 Task: Open Card Due Diligence Investigation in Board Business Model Canvas Development and Analysis to Workspace Infrastructure Management and add a team member Softage.1@softage.net, a label Blue, a checklist Customer Retention, an attachment from Trello, a color Blue and finally, add a card description 'Plan and execute company team-building activity at an escape room' and a comment 'We should approach this task with a sense of flexibility and adaptability, being open to feedback and willing to make adjustments as needed.'. Add a start date 'Jan 09, 1900' with a due date 'Jan 16, 1900'
Action: Mouse moved to (27, 274)
Screenshot: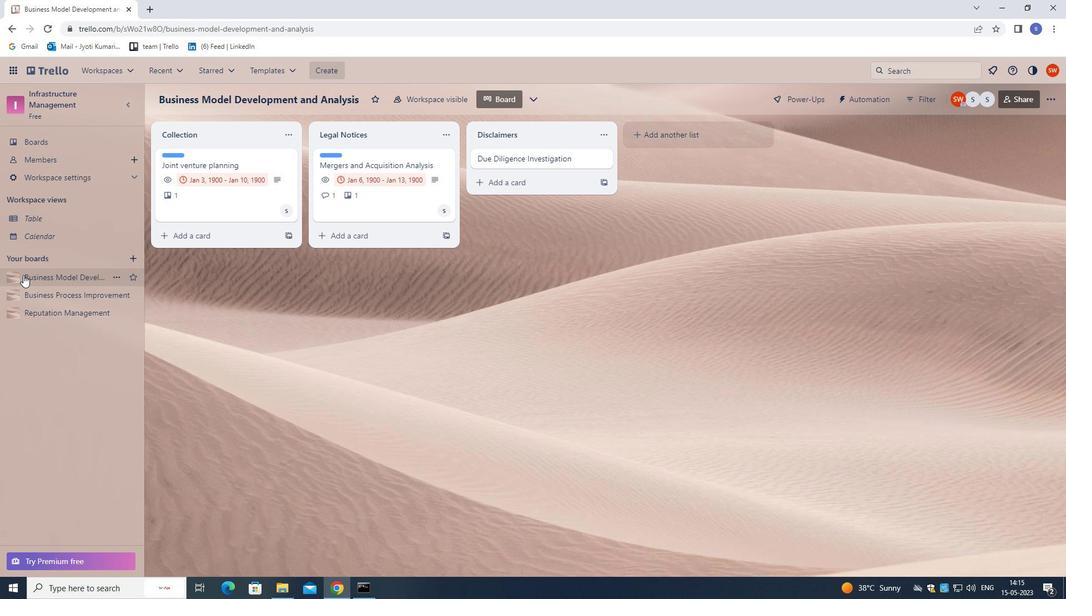 
Action: Mouse pressed left at (27, 274)
Screenshot: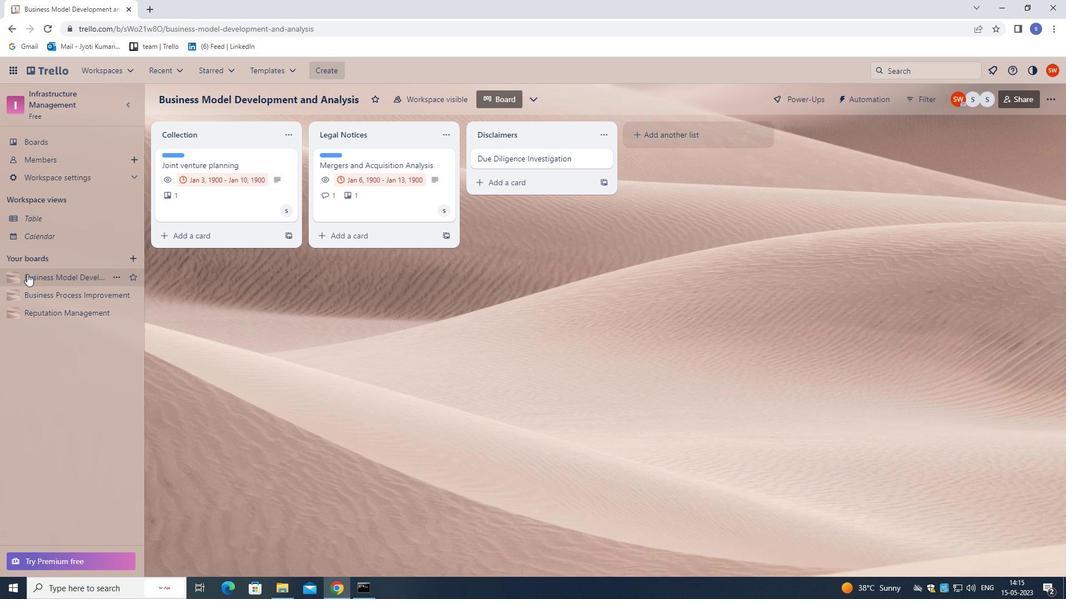 
Action: Mouse moved to (502, 159)
Screenshot: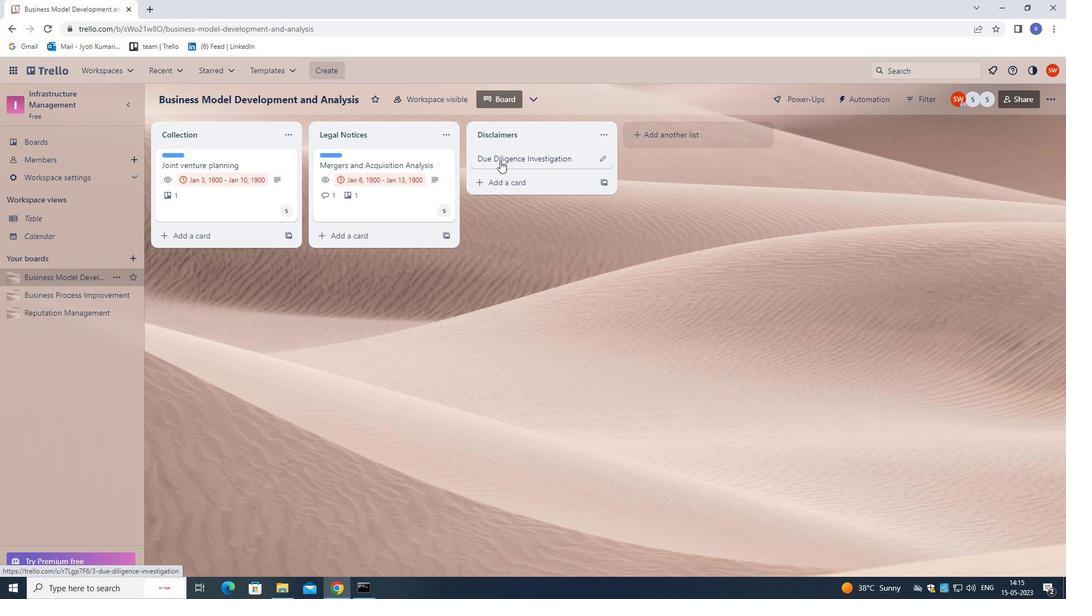 
Action: Mouse pressed left at (502, 159)
Screenshot: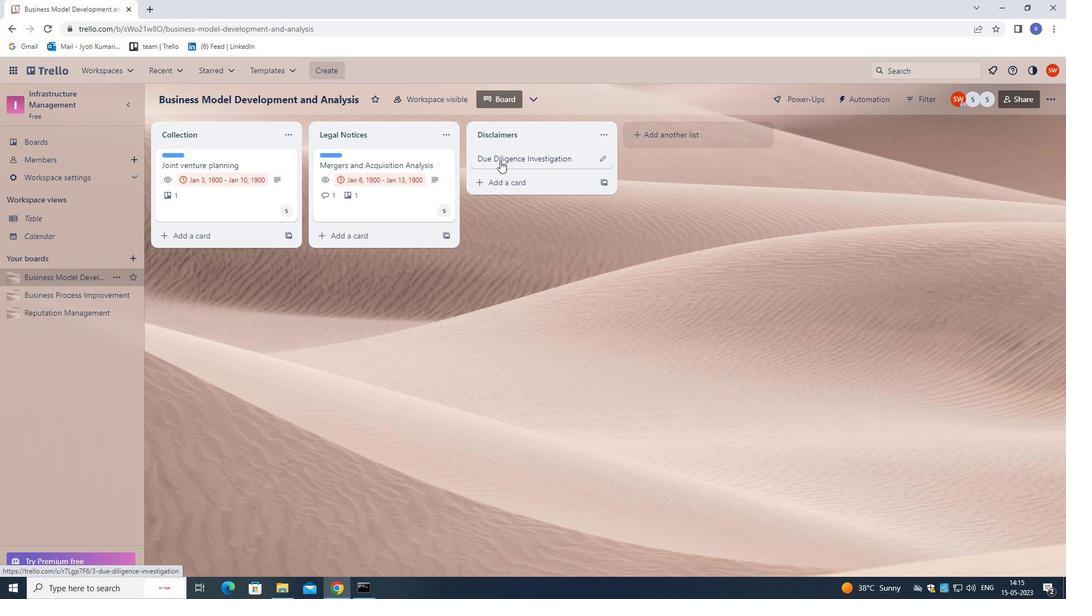 
Action: Mouse moved to (667, 193)
Screenshot: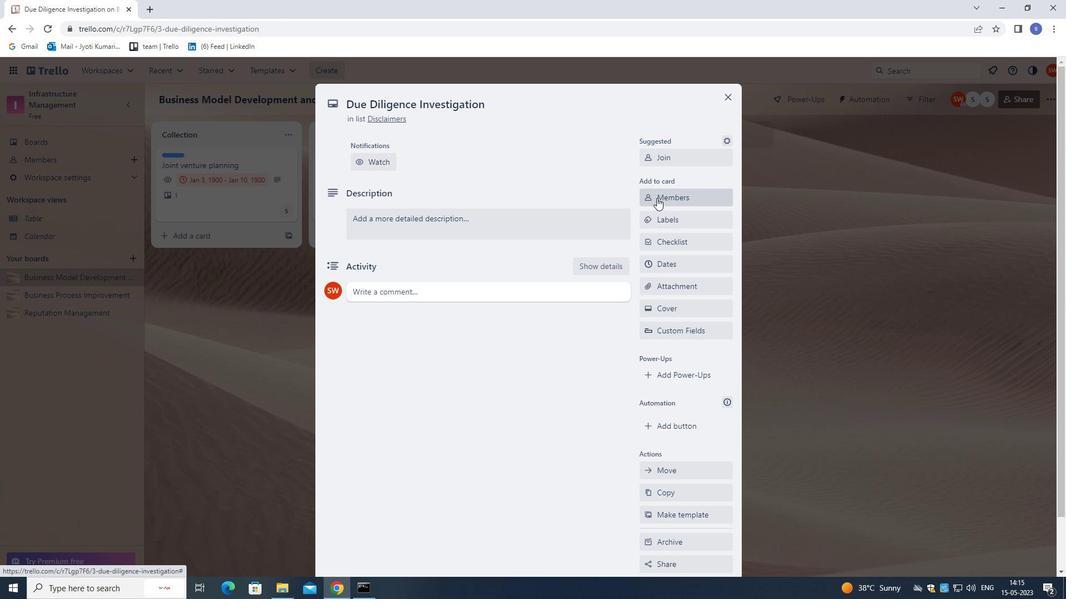 
Action: Mouse pressed left at (667, 193)
Screenshot: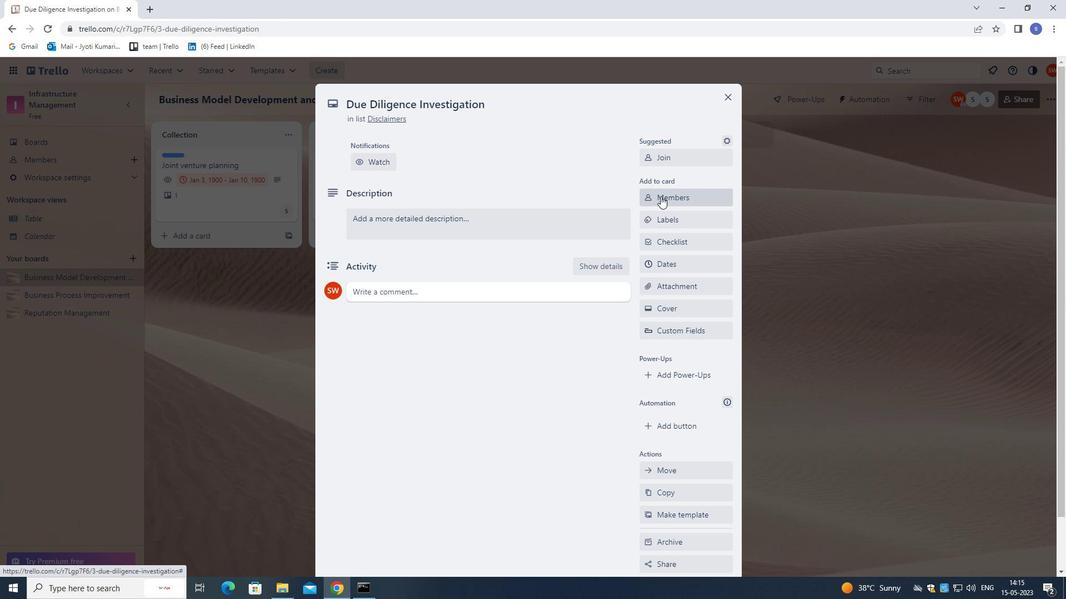 
Action: Mouse moved to (538, 92)
Screenshot: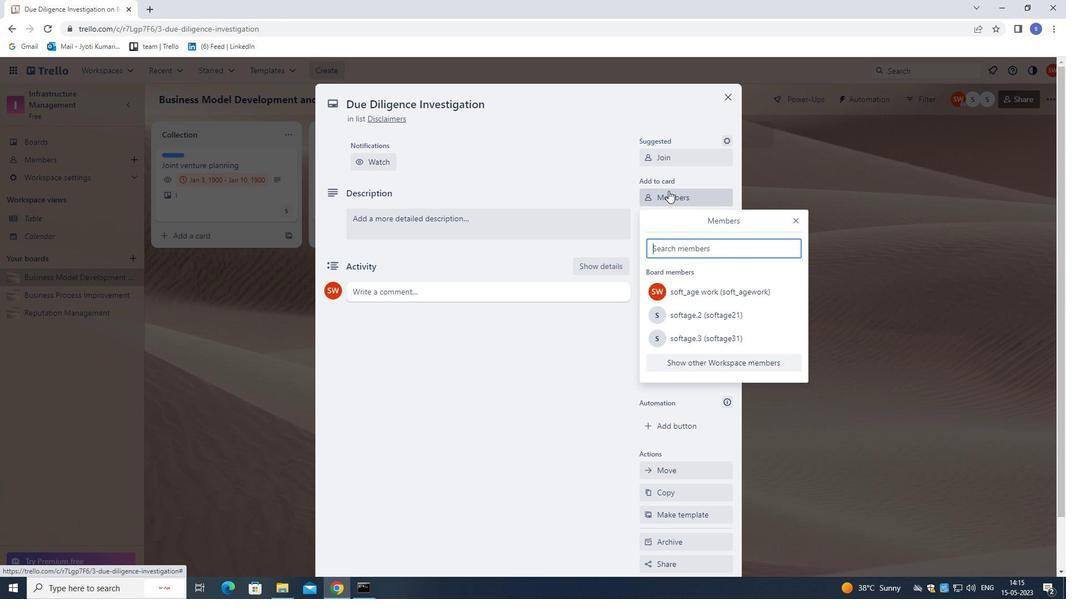 
Action: Key pressed softage.1<Key.shift>@SOFTAGE.NET
Screenshot: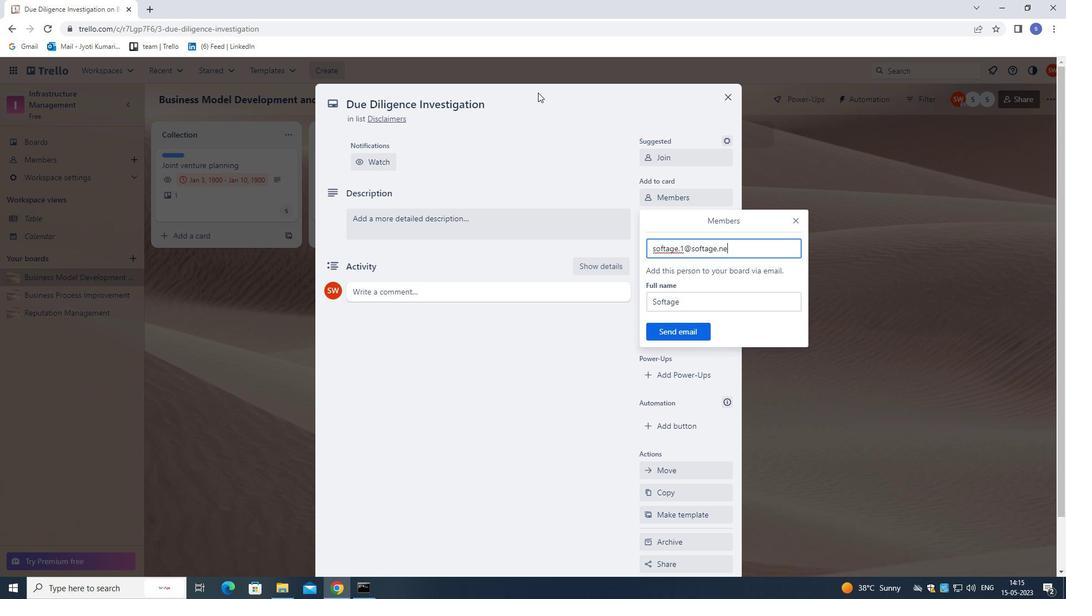 
Action: Mouse moved to (667, 334)
Screenshot: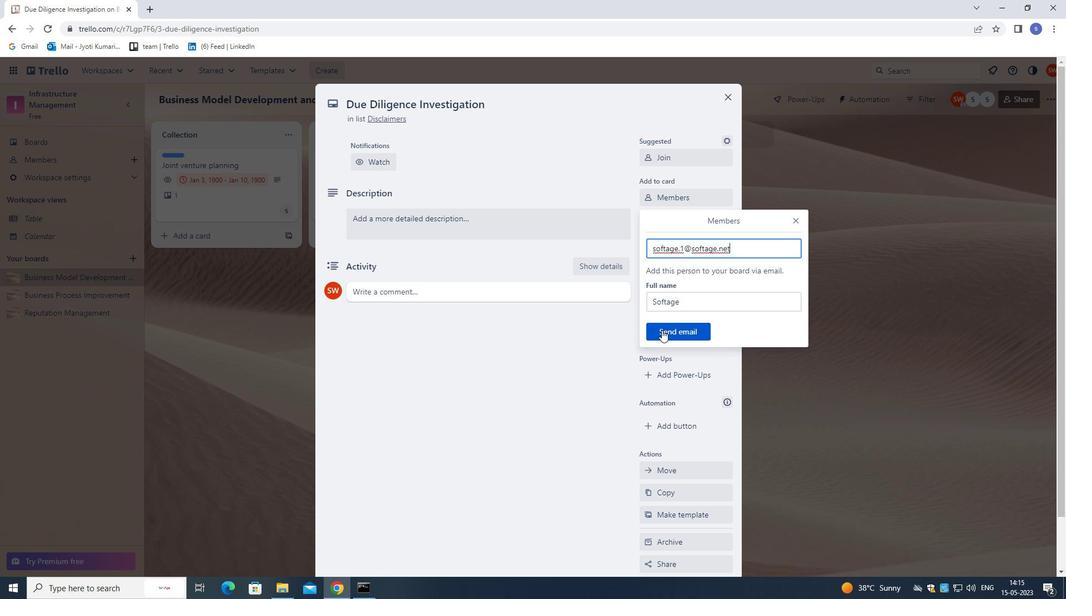 
Action: Mouse pressed left at (667, 334)
Screenshot: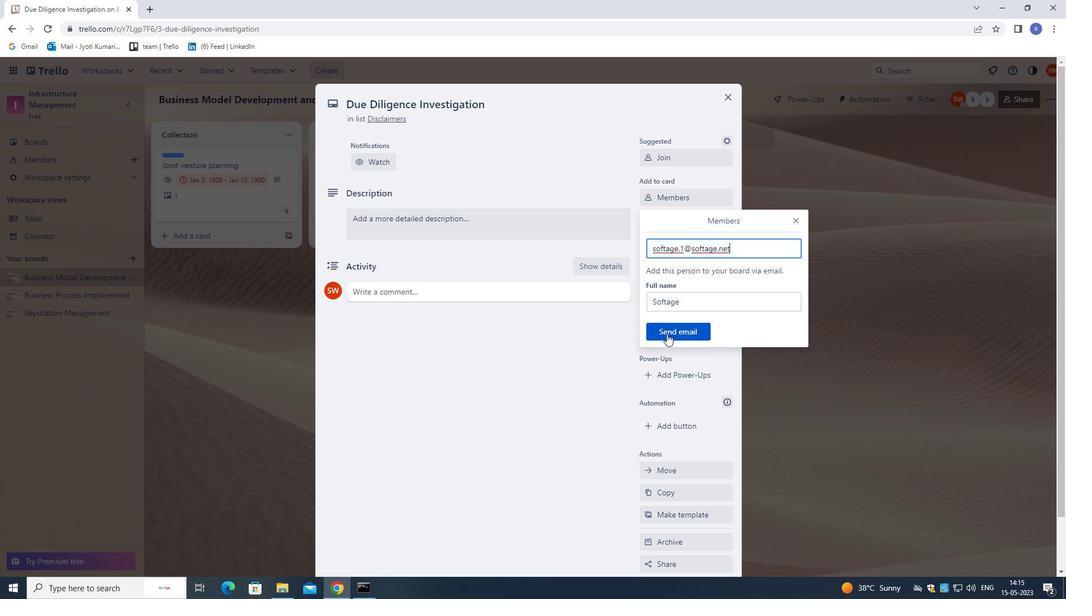 
Action: Mouse moved to (680, 221)
Screenshot: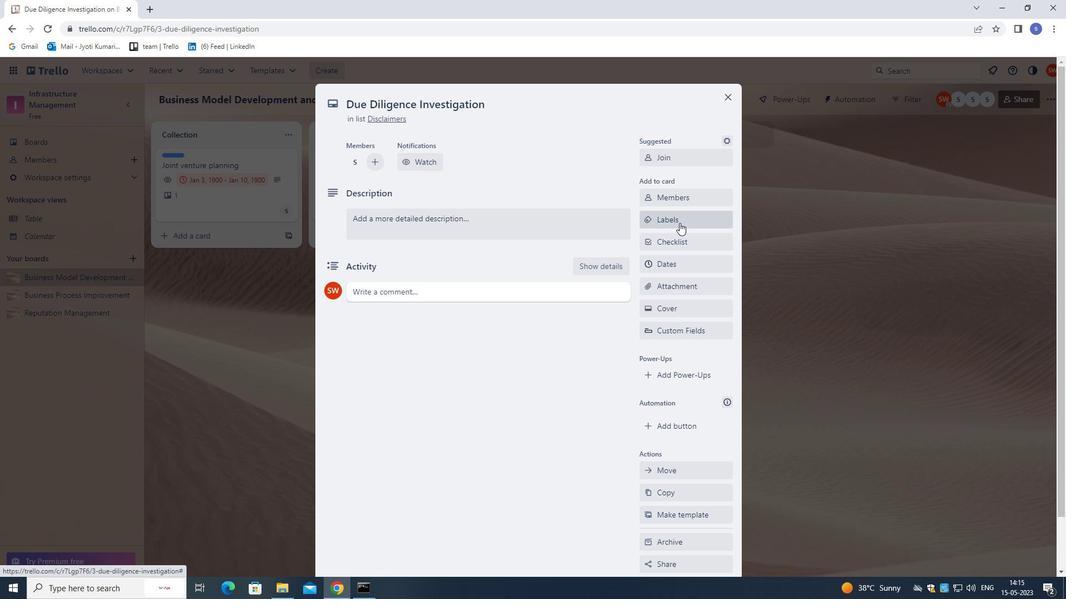 
Action: Mouse pressed left at (680, 221)
Screenshot: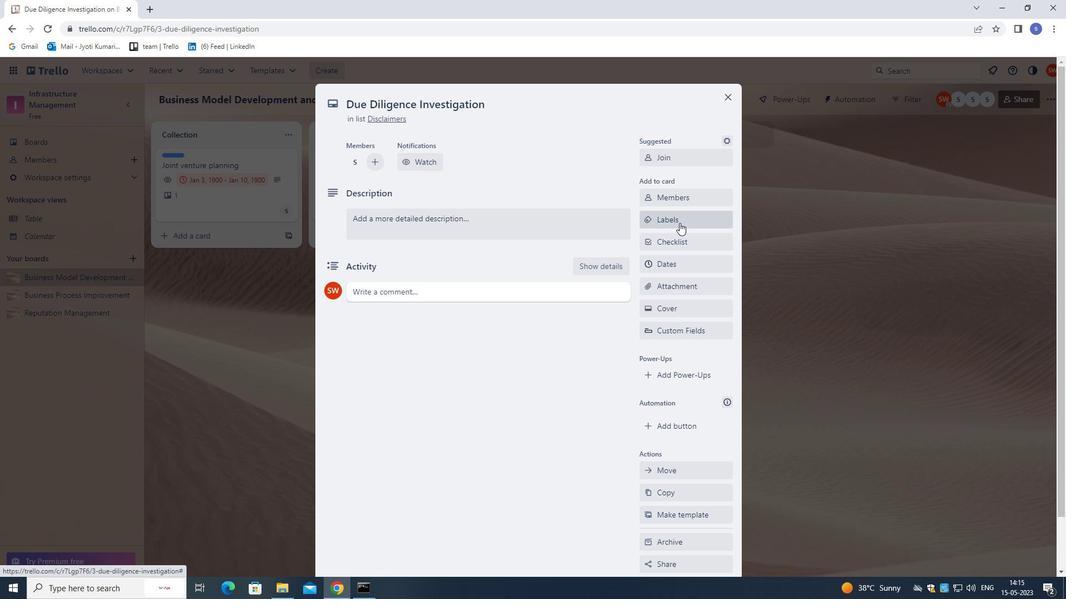 
Action: Mouse moved to (680, 219)
Screenshot: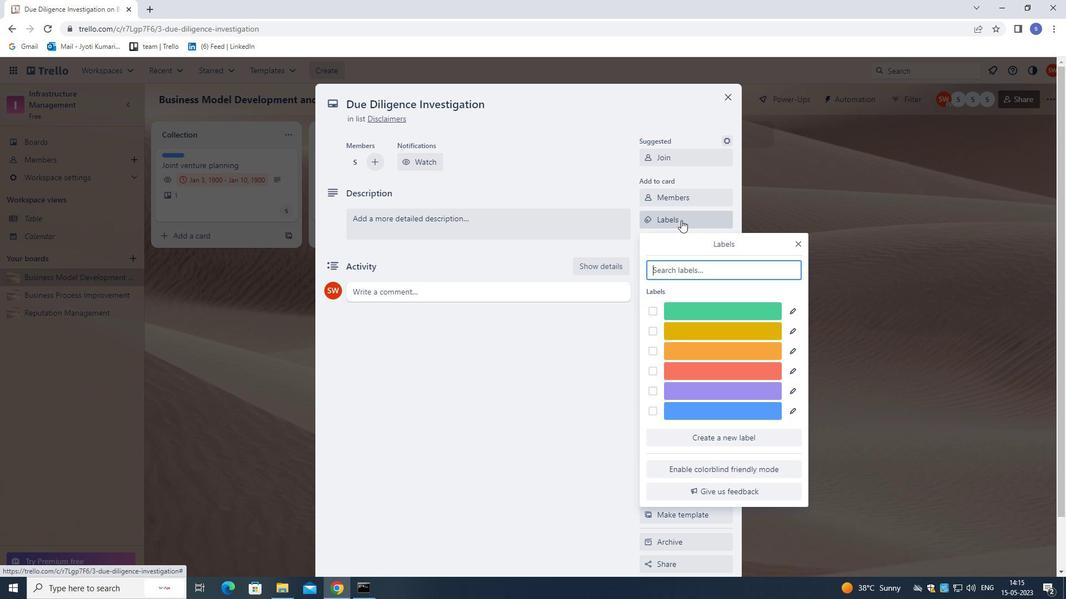 
Action: Key pressed B
Screenshot: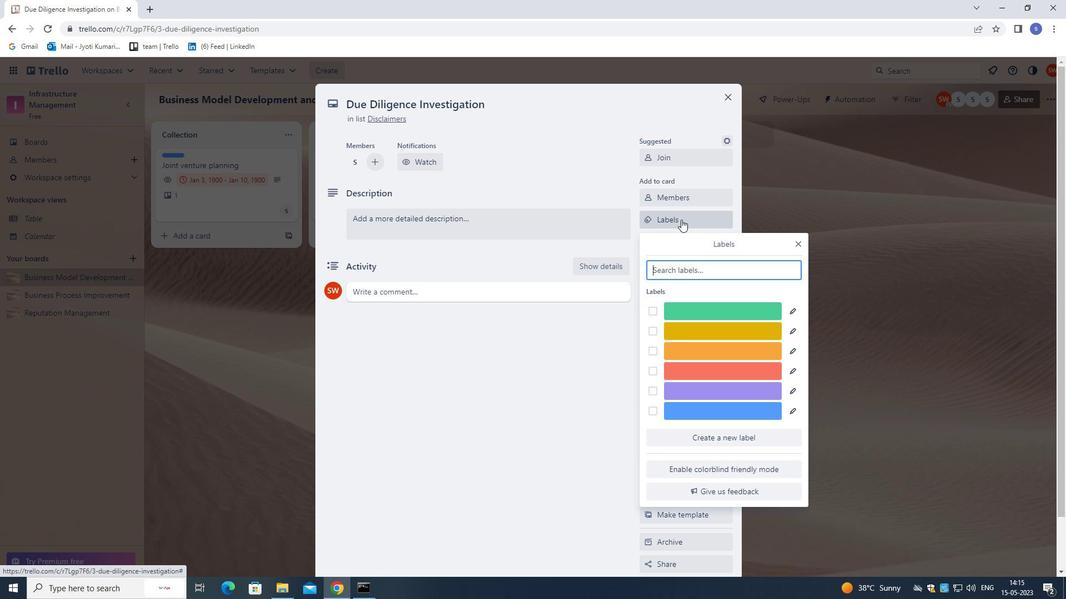 
Action: Mouse moved to (699, 311)
Screenshot: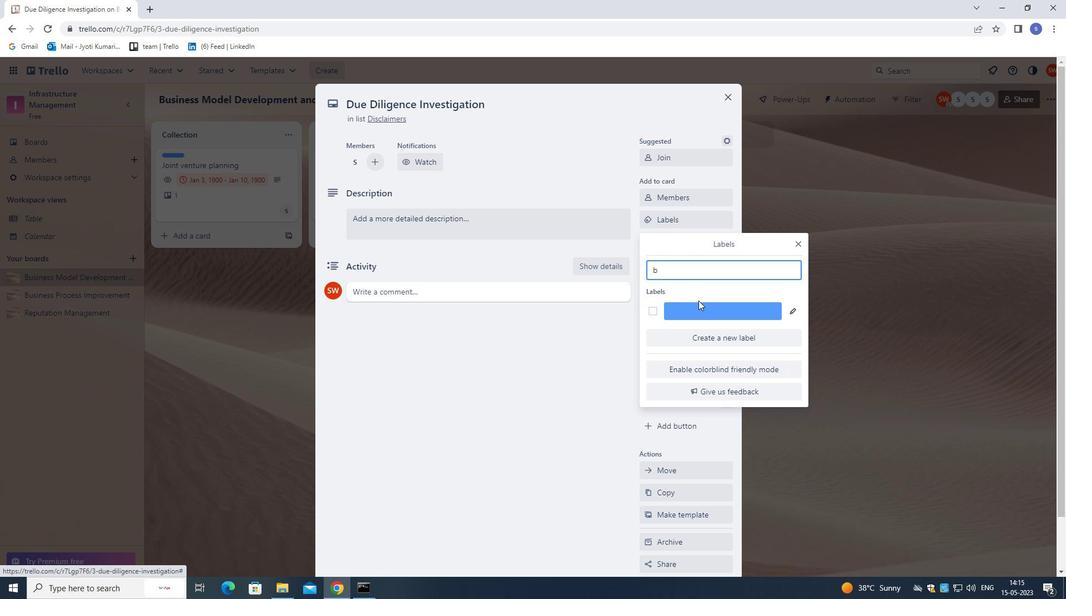 
Action: Mouse pressed left at (699, 311)
Screenshot: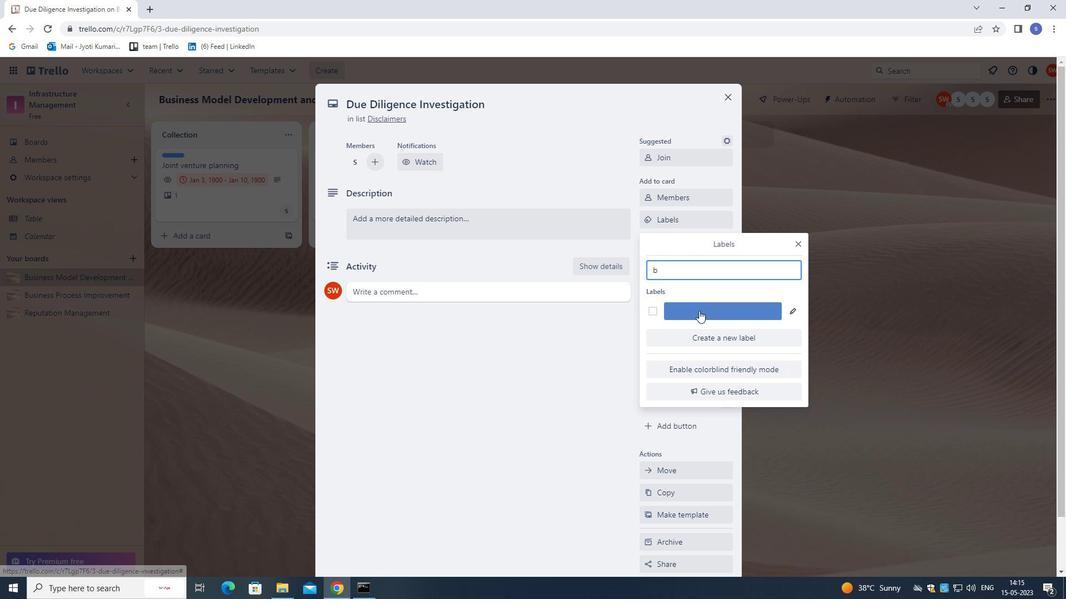 
Action: Mouse moved to (797, 244)
Screenshot: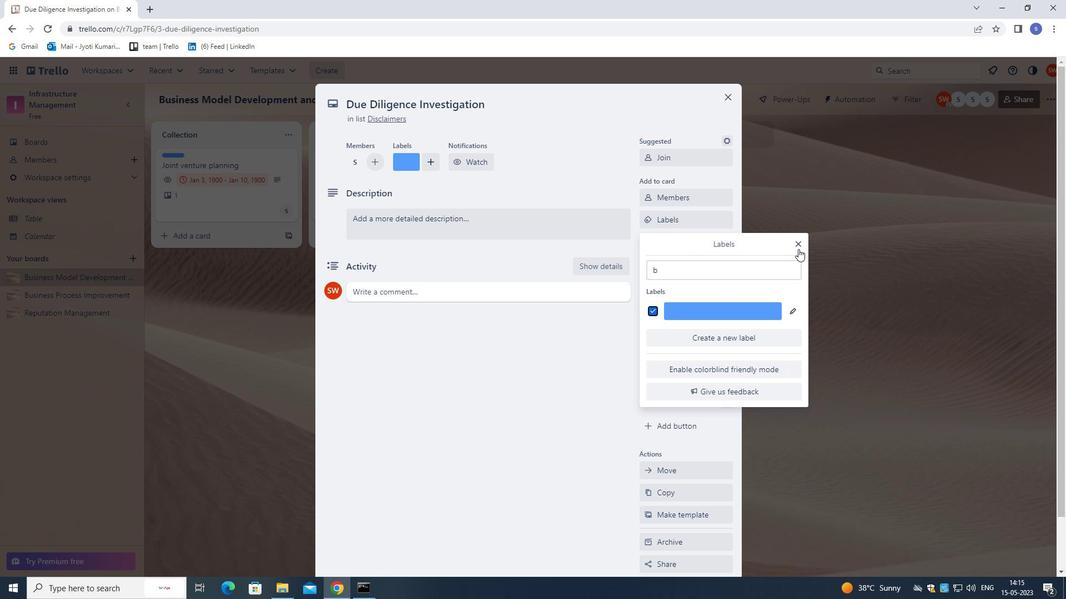 
Action: Mouse pressed left at (797, 244)
Screenshot: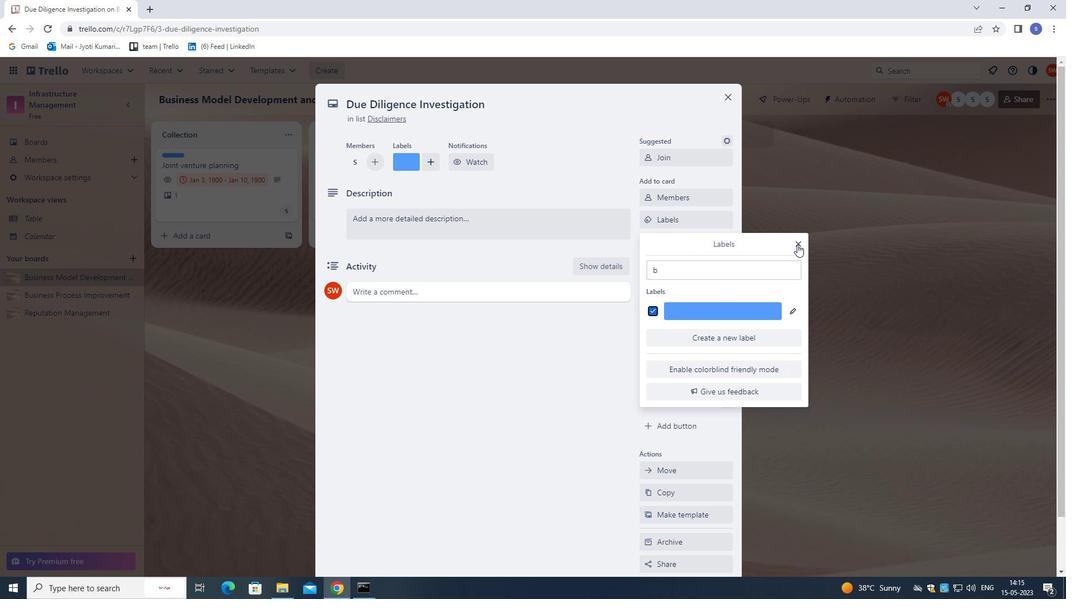 
Action: Mouse moved to (712, 240)
Screenshot: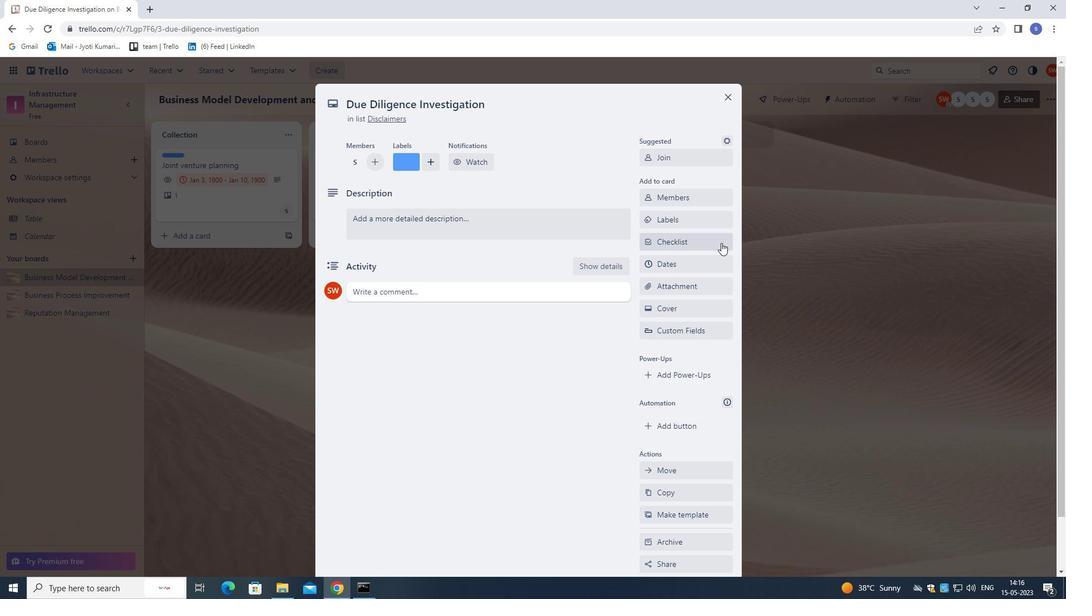 
Action: Mouse pressed left at (712, 240)
Screenshot: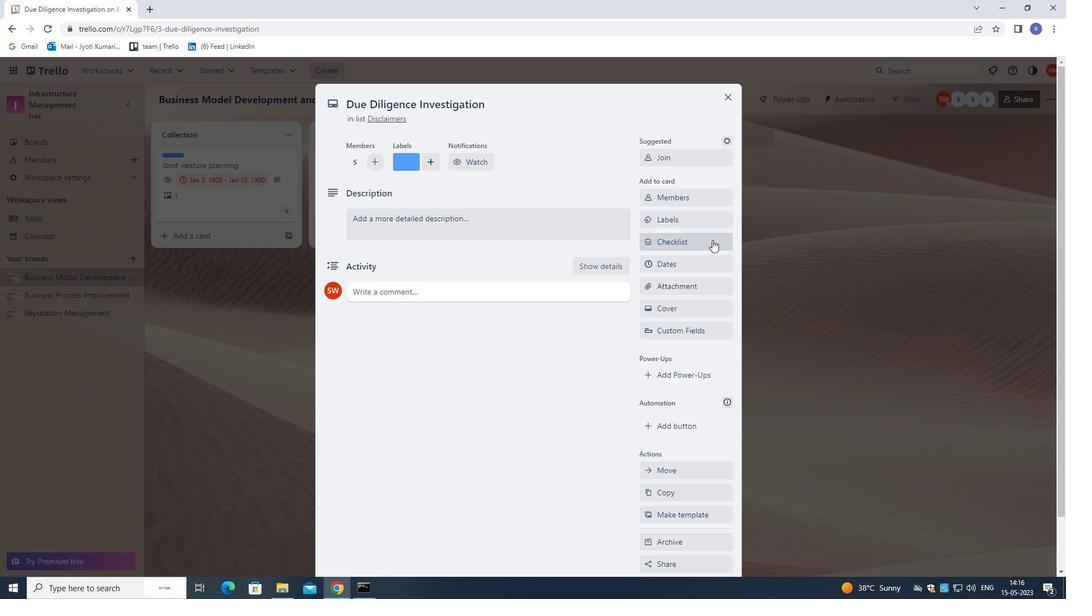 
Action: Mouse moved to (605, 232)
Screenshot: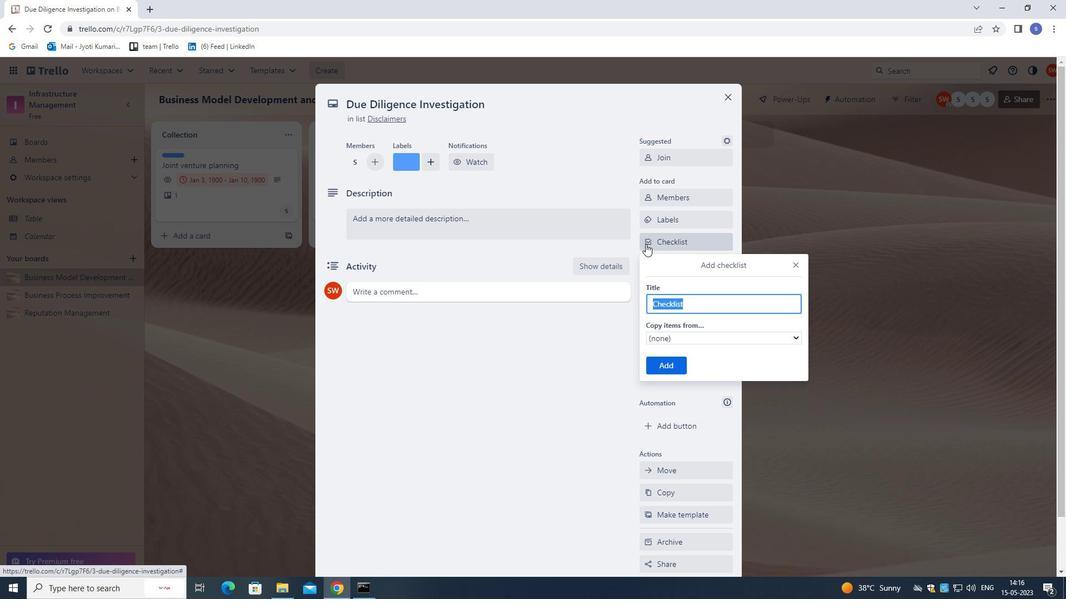 
Action: Key pressed <Key.shift>CUSTOMER<Key.space><Key.shift>RETENTION<Key.space><Key.enter>
Screenshot: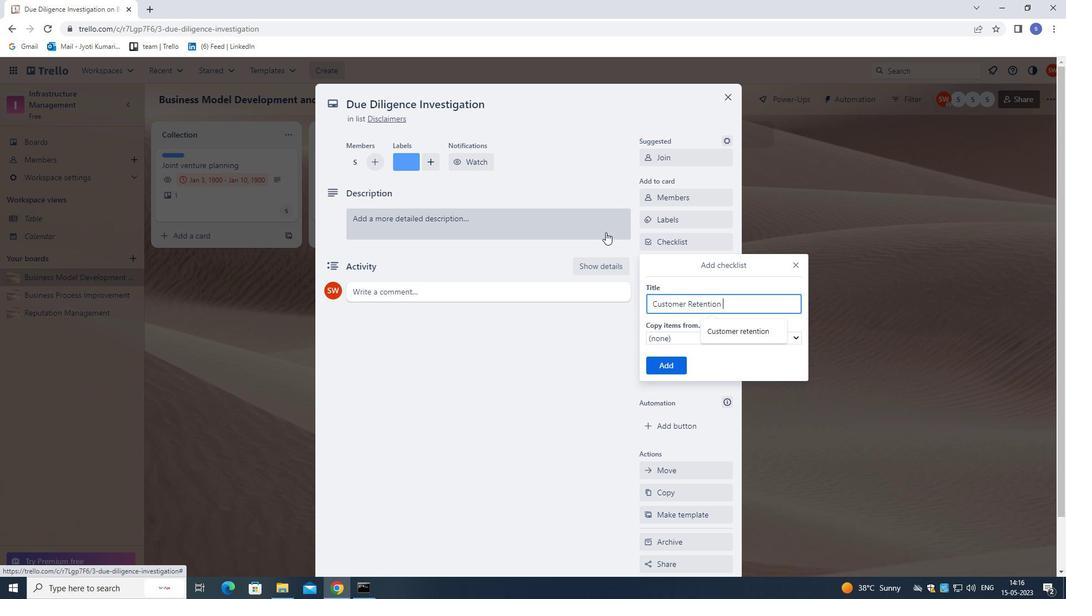 
Action: Mouse moved to (682, 259)
Screenshot: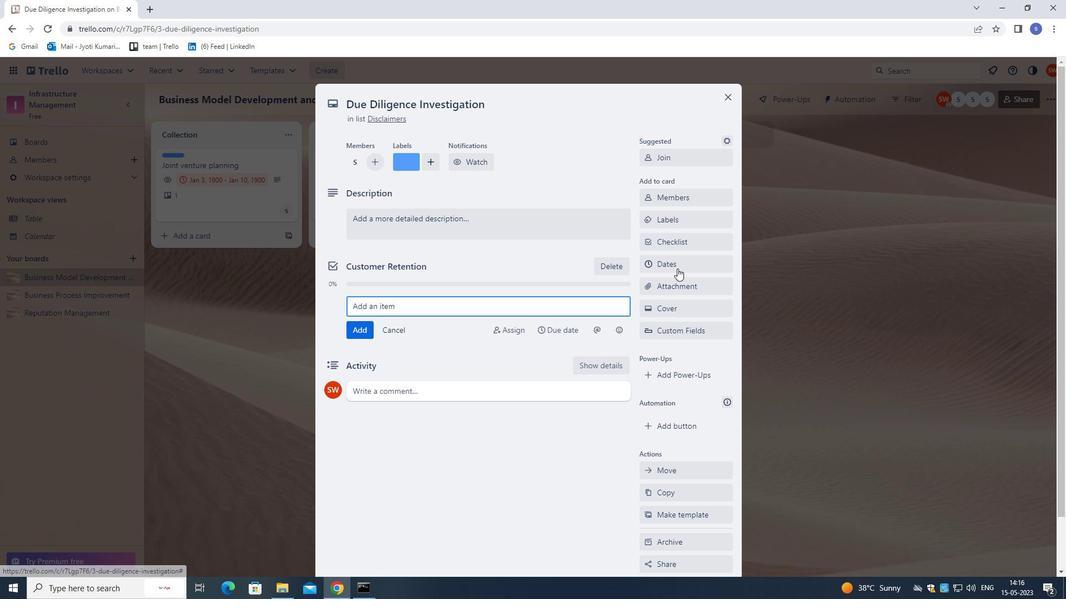 
Action: Mouse pressed left at (682, 259)
Screenshot: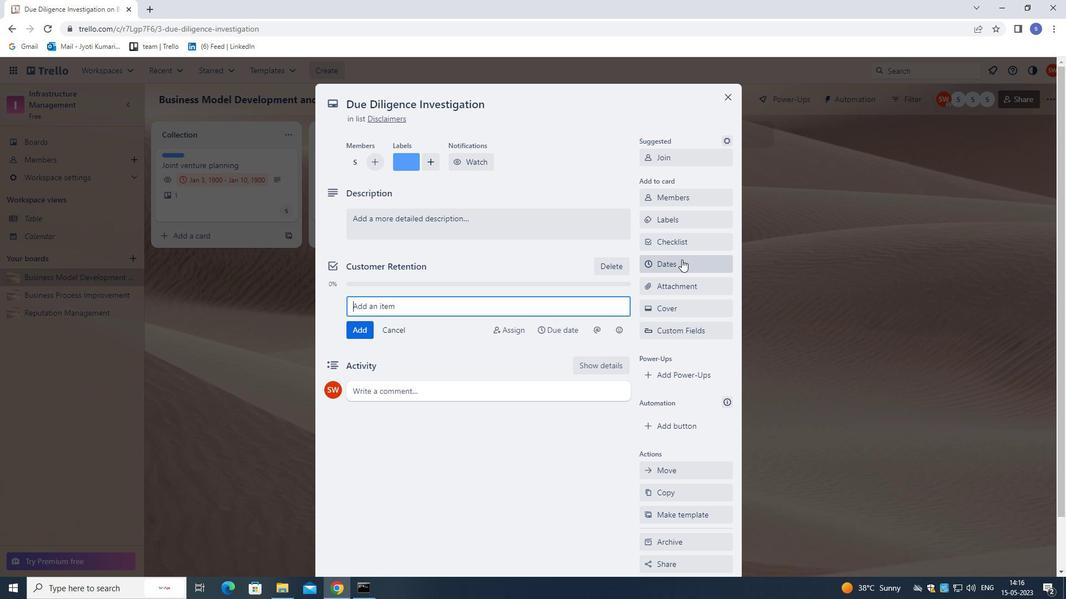 
Action: Mouse moved to (649, 301)
Screenshot: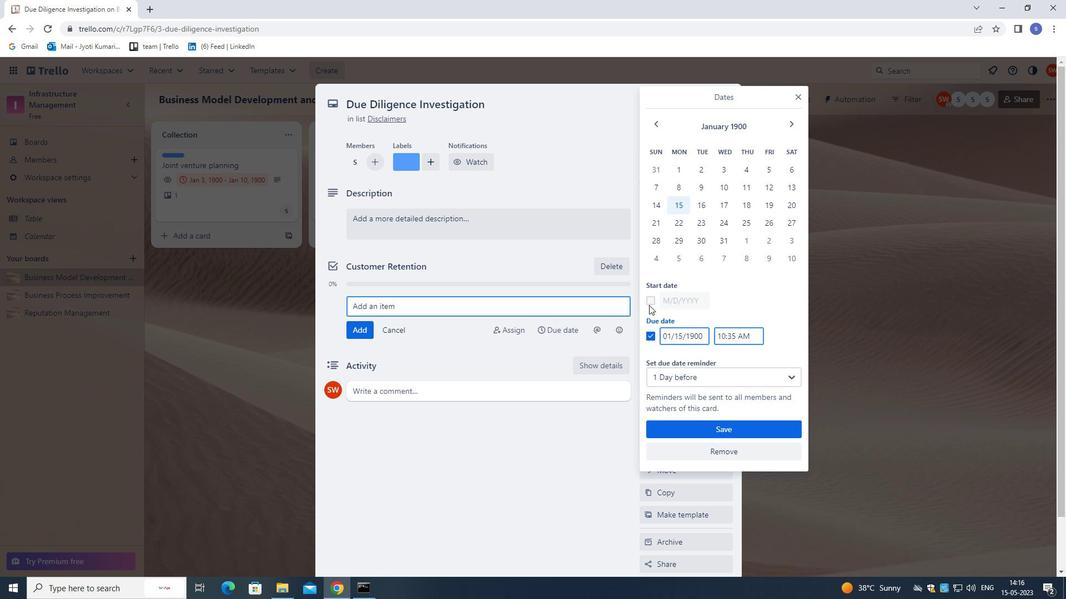 
Action: Mouse pressed left at (649, 301)
Screenshot: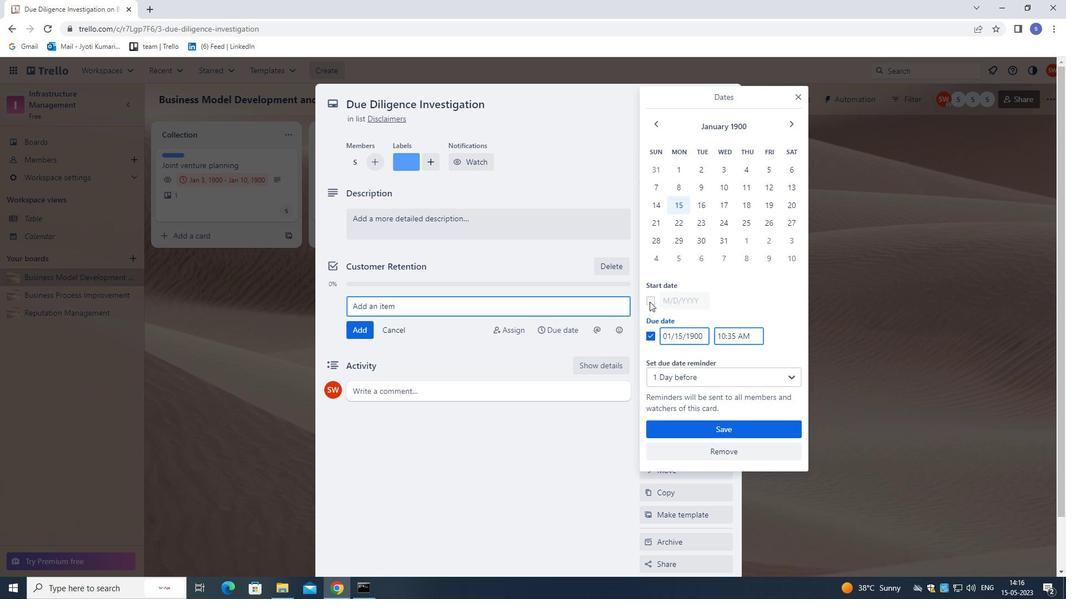 
Action: Mouse moved to (702, 189)
Screenshot: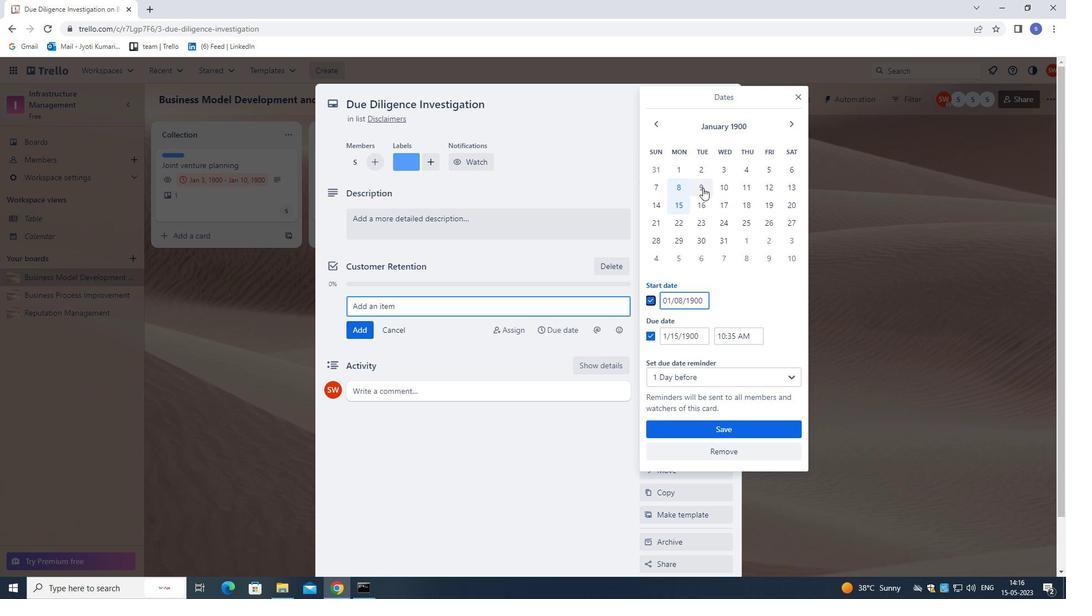 
Action: Mouse pressed left at (702, 189)
Screenshot: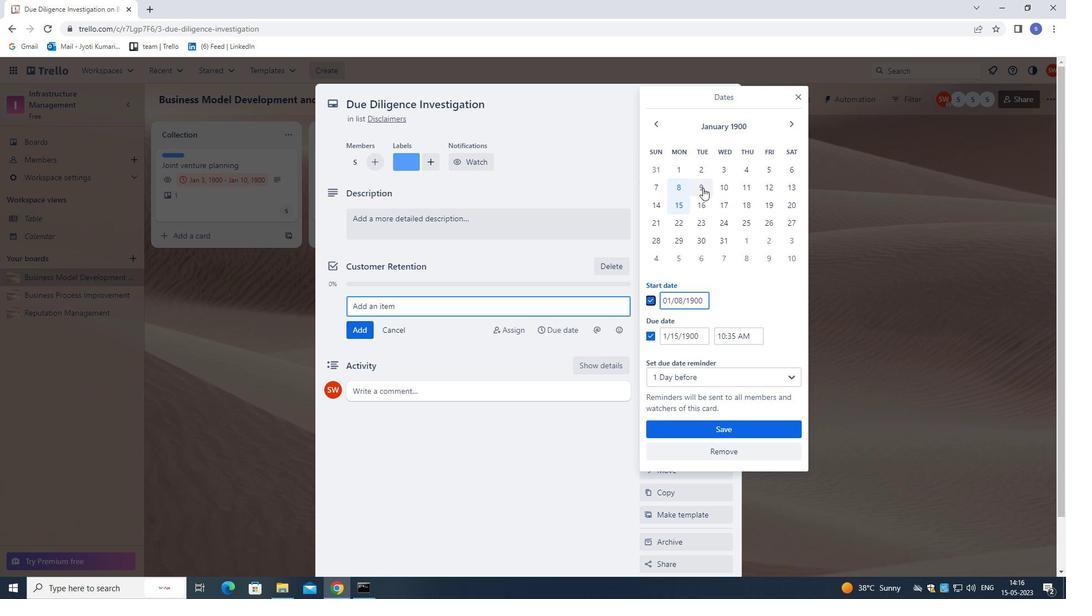 
Action: Mouse moved to (703, 203)
Screenshot: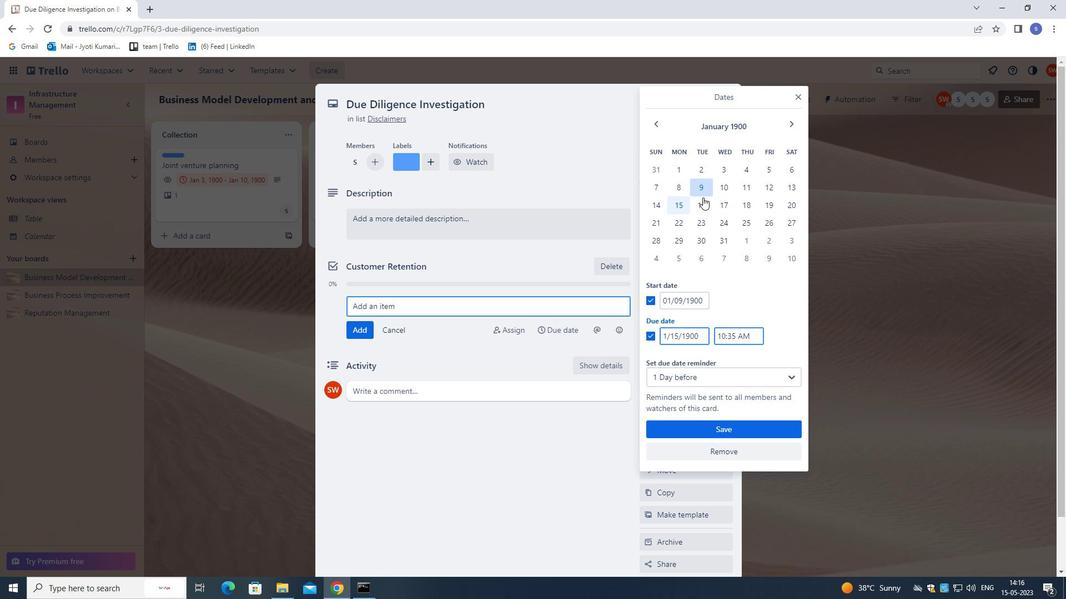 
Action: Mouse pressed left at (703, 203)
Screenshot: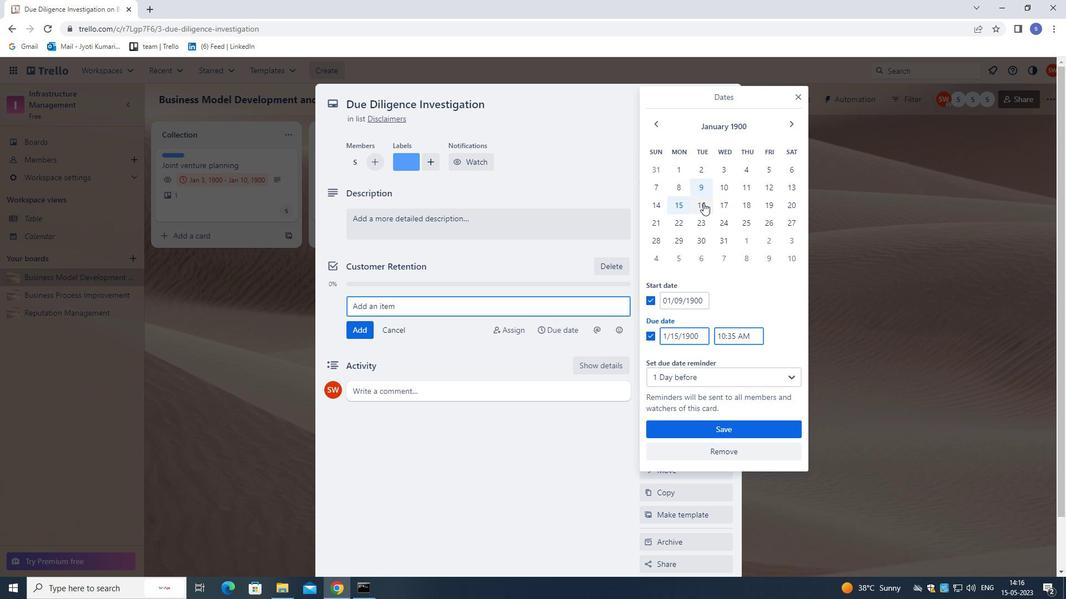
Action: Mouse moved to (695, 431)
Screenshot: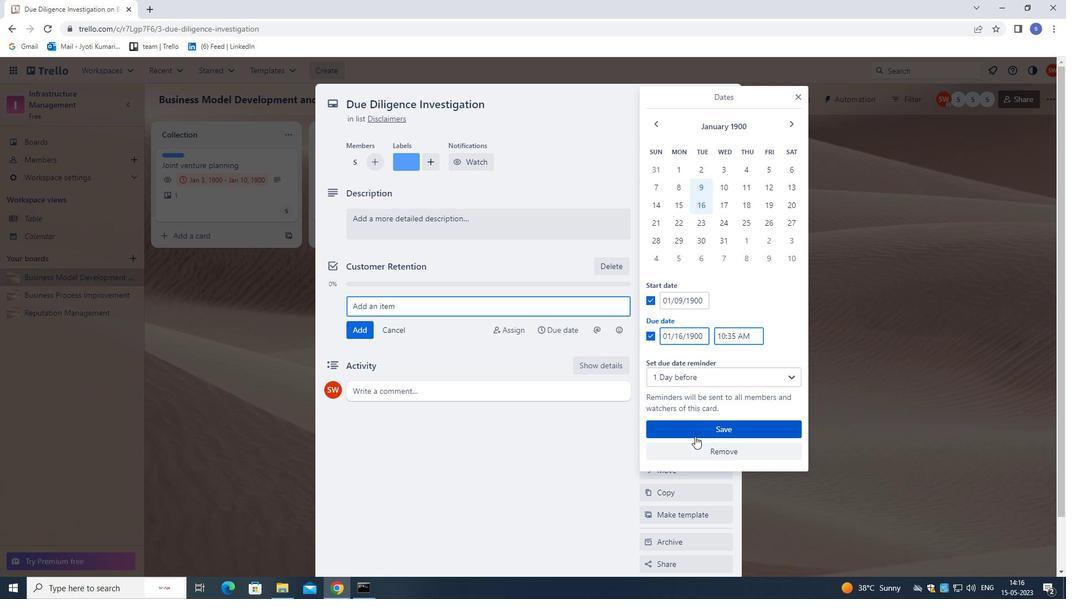 
Action: Mouse pressed left at (695, 431)
Screenshot: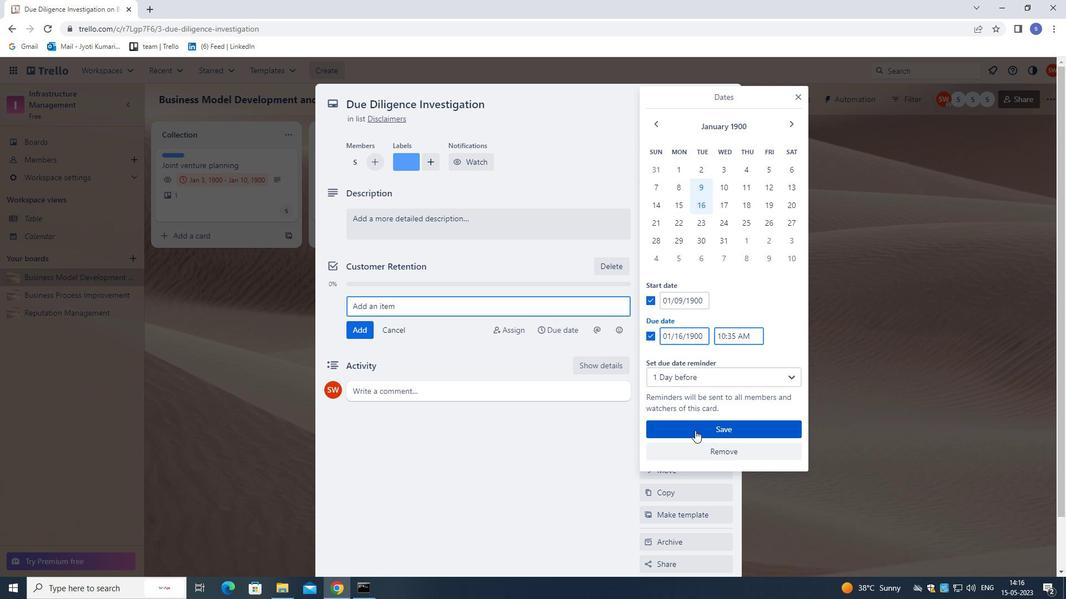 
Action: Mouse moved to (679, 287)
Screenshot: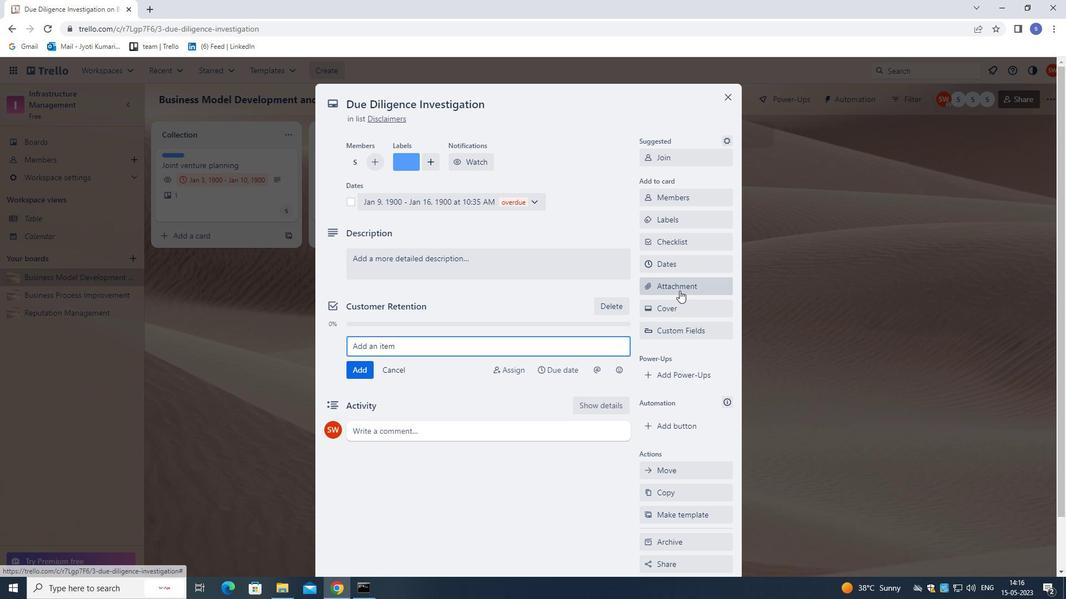 
Action: Mouse pressed left at (679, 287)
Screenshot: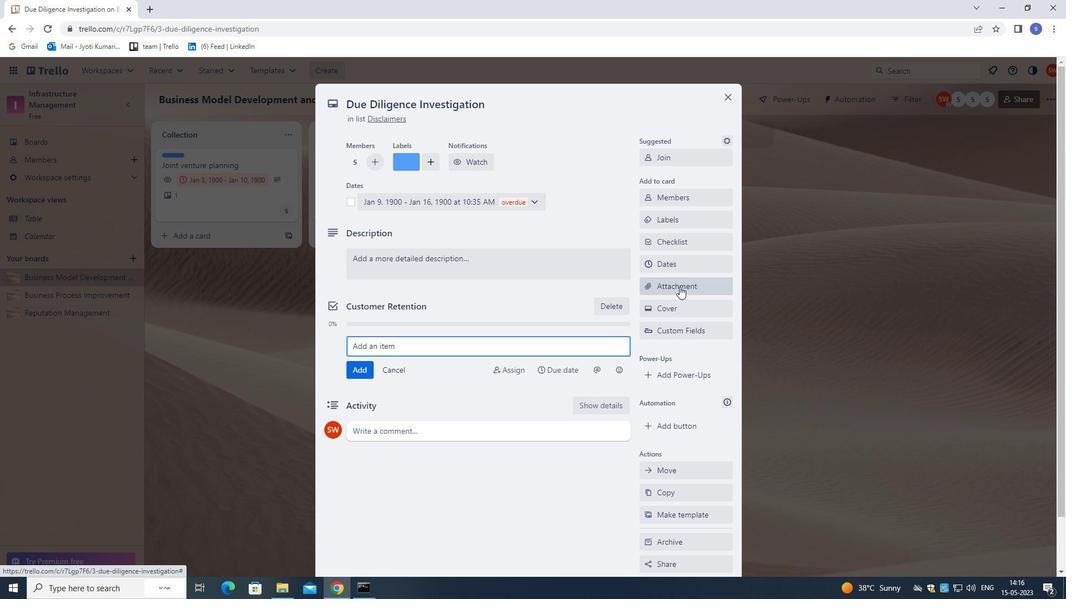 
Action: Mouse moved to (674, 358)
Screenshot: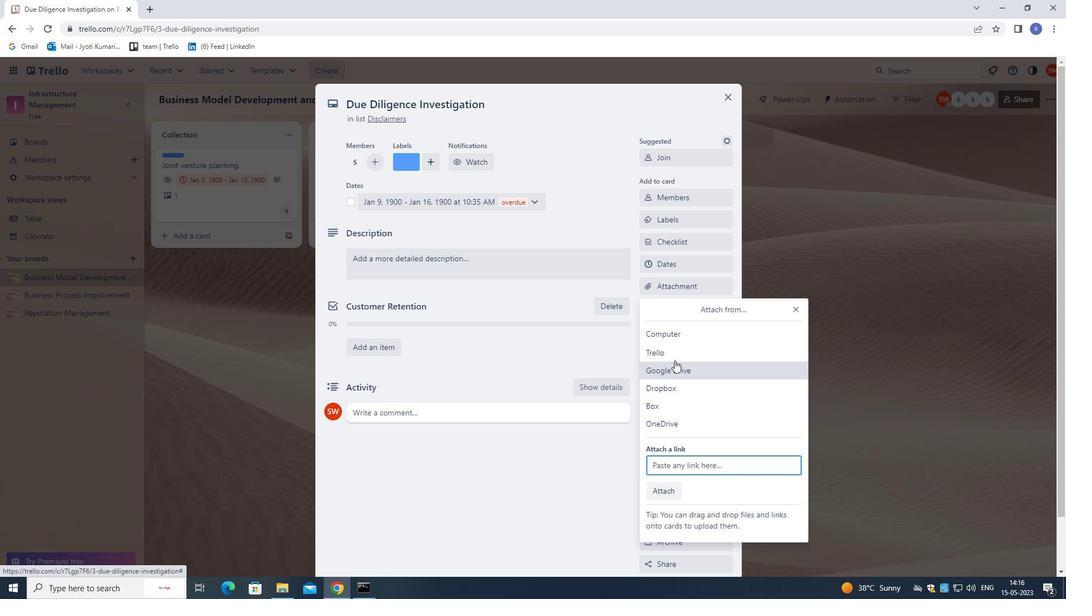 
Action: Mouse pressed left at (674, 358)
Screenshot: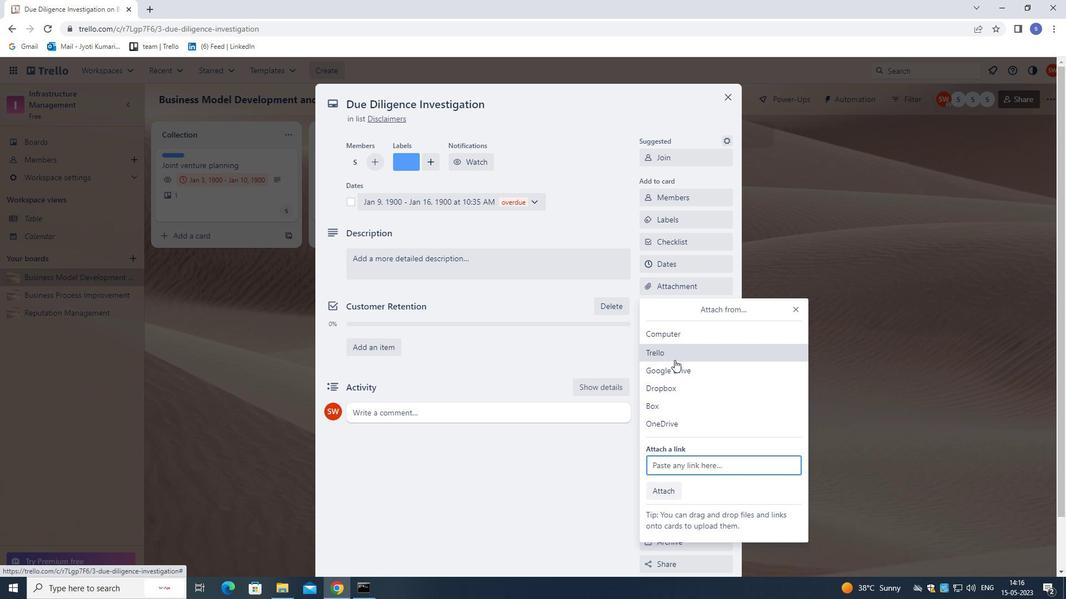 
Action: Mouse moved to (677, 357)
Screenshot: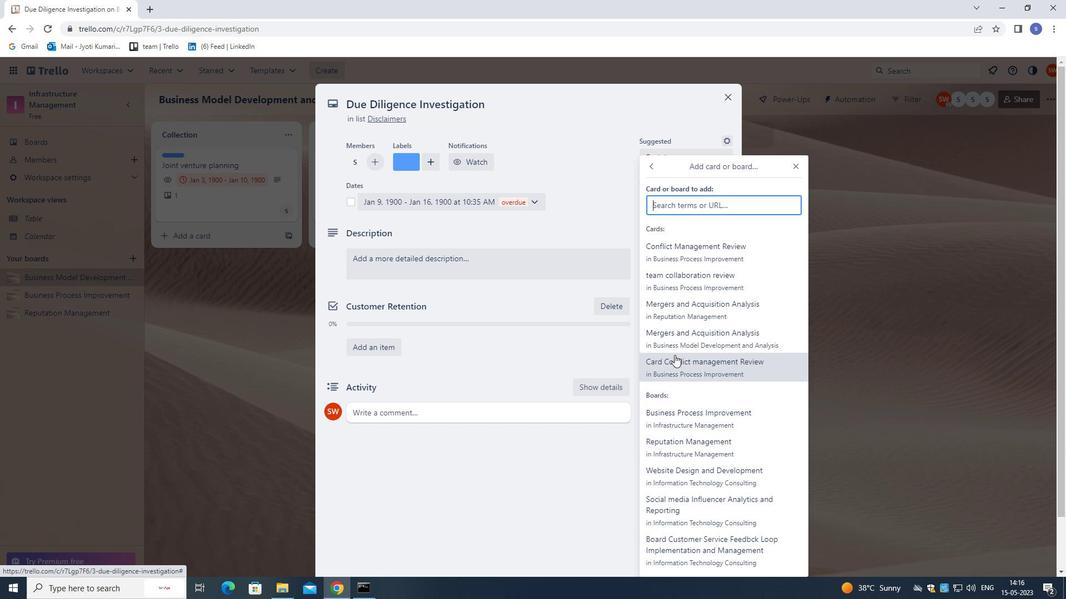 
Action: Mouse pressed left at (677, 357)
Screenshot: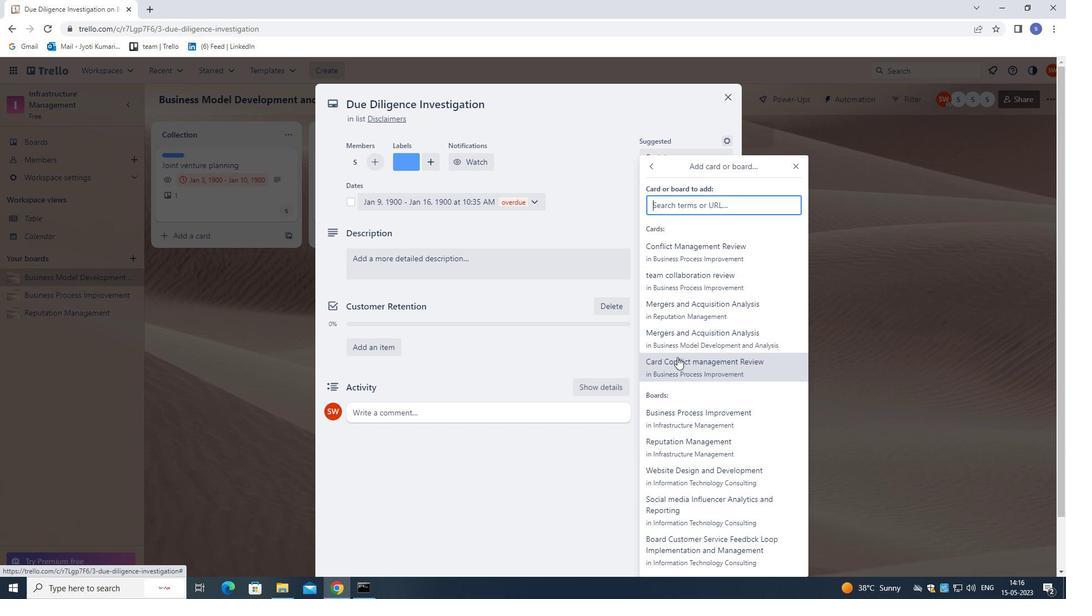 
Action: Mouse moved to (678, 291)
Screenshot: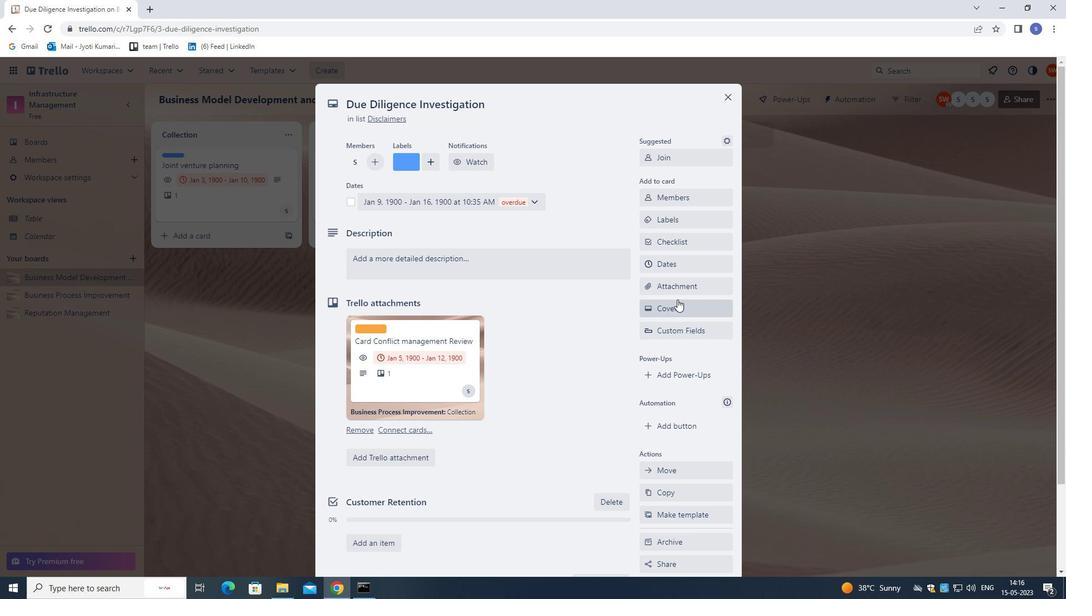 
Action: Mouse pressed left at (678, 291)
Screenshot: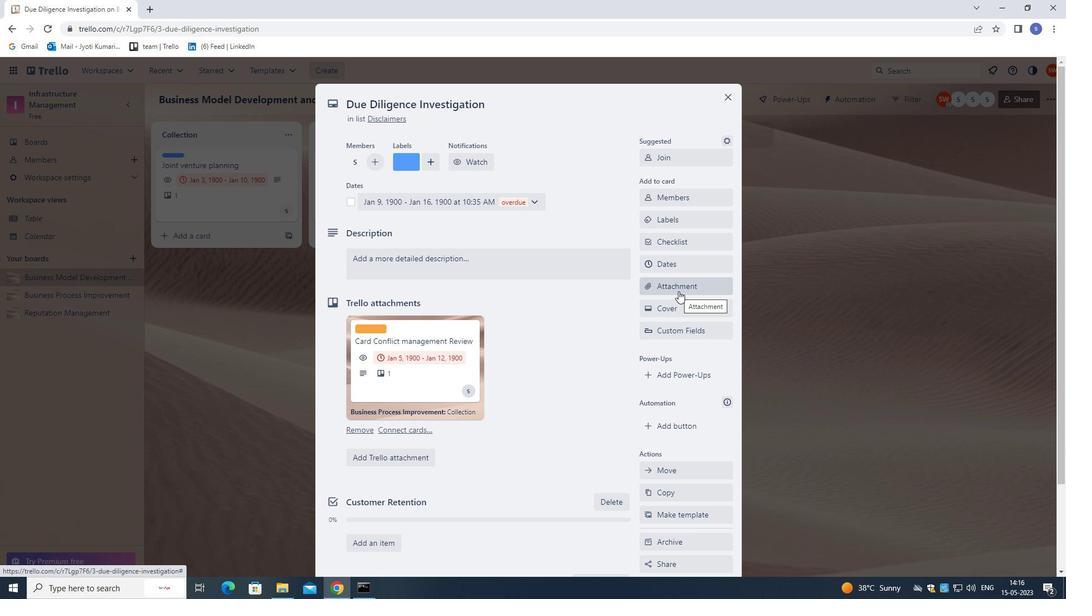 
Action: Mouse moved to (830, 273)
Screenshot: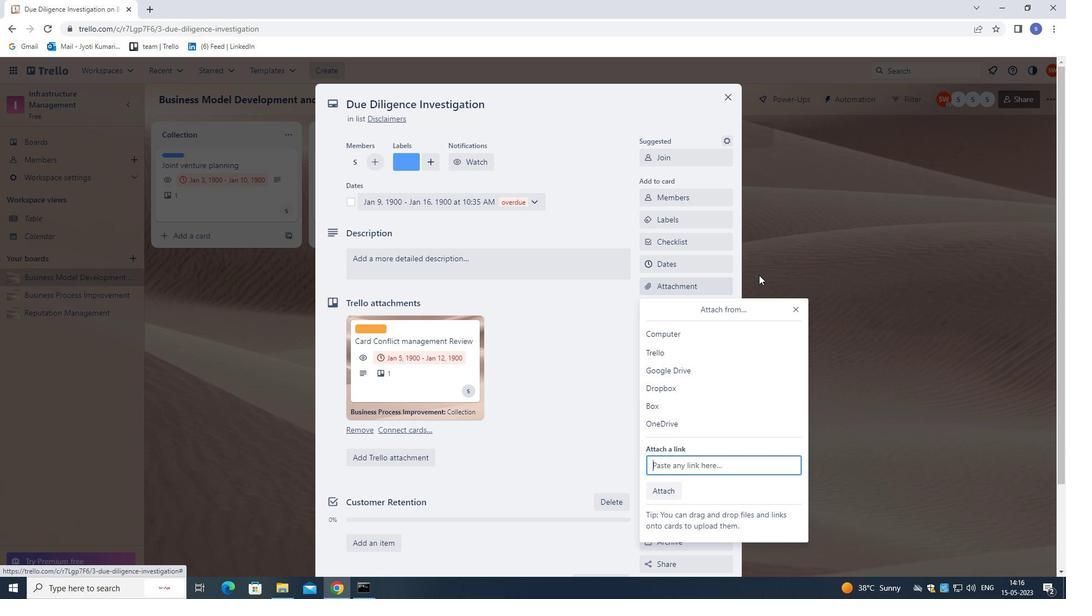 
Action: Mouse pressed left at (830, 273)
Screenshot: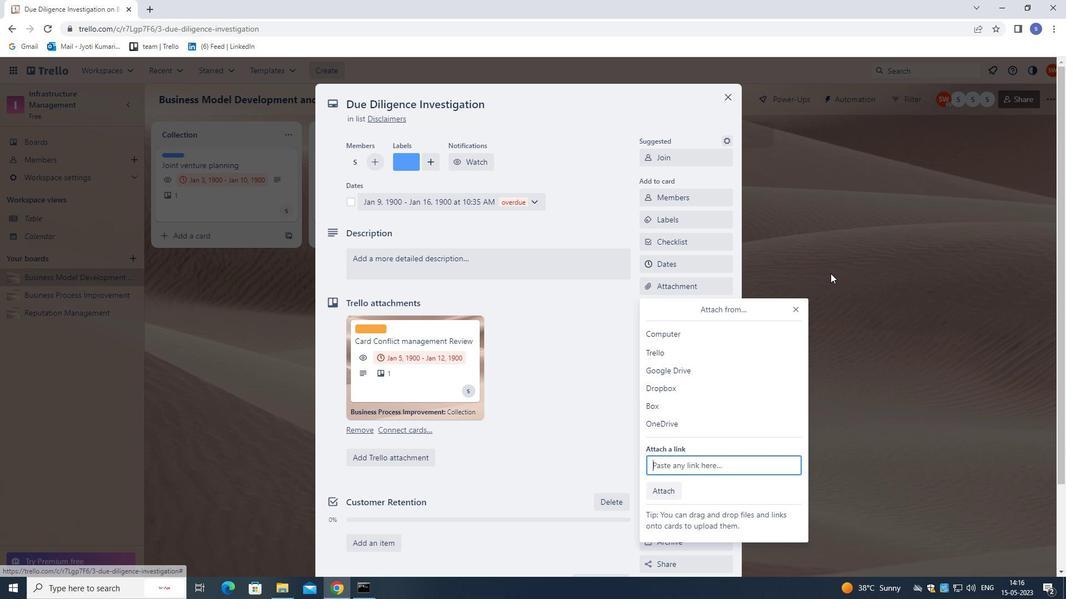 
Action: Mouse moved to (484, 252)
Screenshot: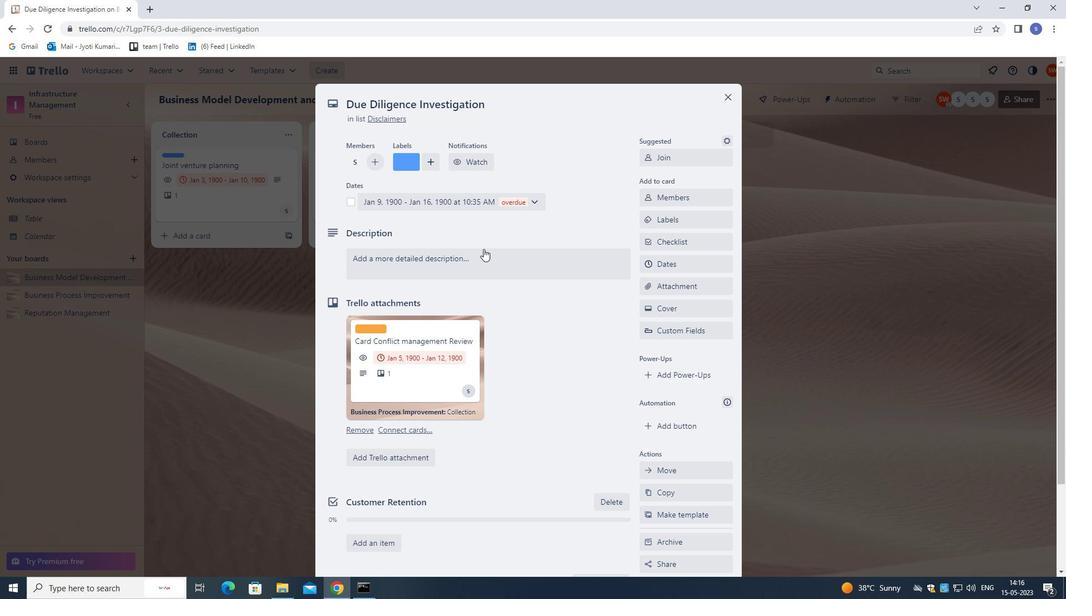 
Action: Mouse pressed left at (484, 252)
Screenshot: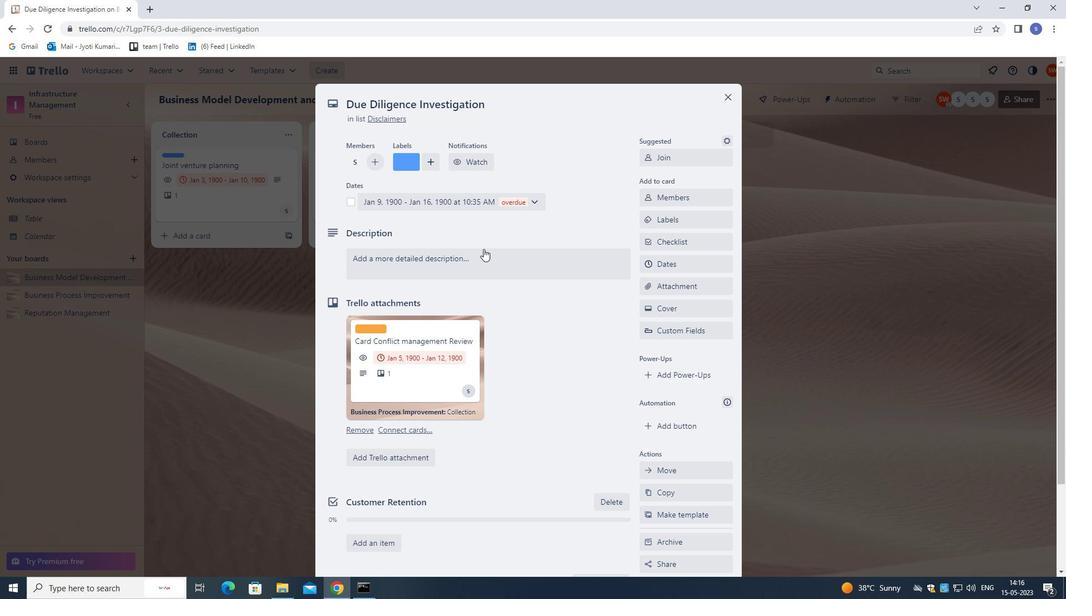
Action: Mouse moved to (503, 279)
Screenshot: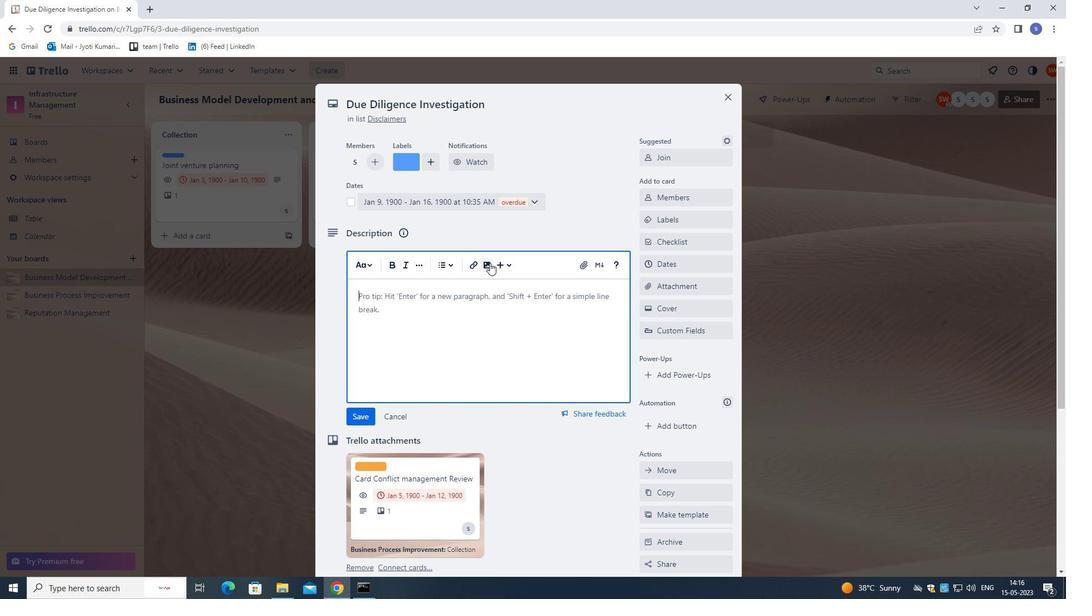 
Action: Key pressed <Key.shift>PLAN<Key.space>AND<Key.space>EXECUTE<Key.space>COMPANY<Key.space>TEAM-BUILDING<Key.space>ACTIB<Key.backspace>VITY<Key.space>AT<Key.space>AN<Key.space>ATTACHEMENT<Key.space>FR<Key.backspace><Key.backspace><Key.backspace><Key.backspace><Key.backspace><Key.backspace><Key.backspace><Key.backspace><Key.backspace><Key.backspace><Key.backspace><Key.backspace><Key.backspace><Key.backspace><Key.backspace><Key.backspace><Key.backspace>AN<Key.space>EC<Key.backspace>SCAPE<Key.space>ROOM.
Screenshot: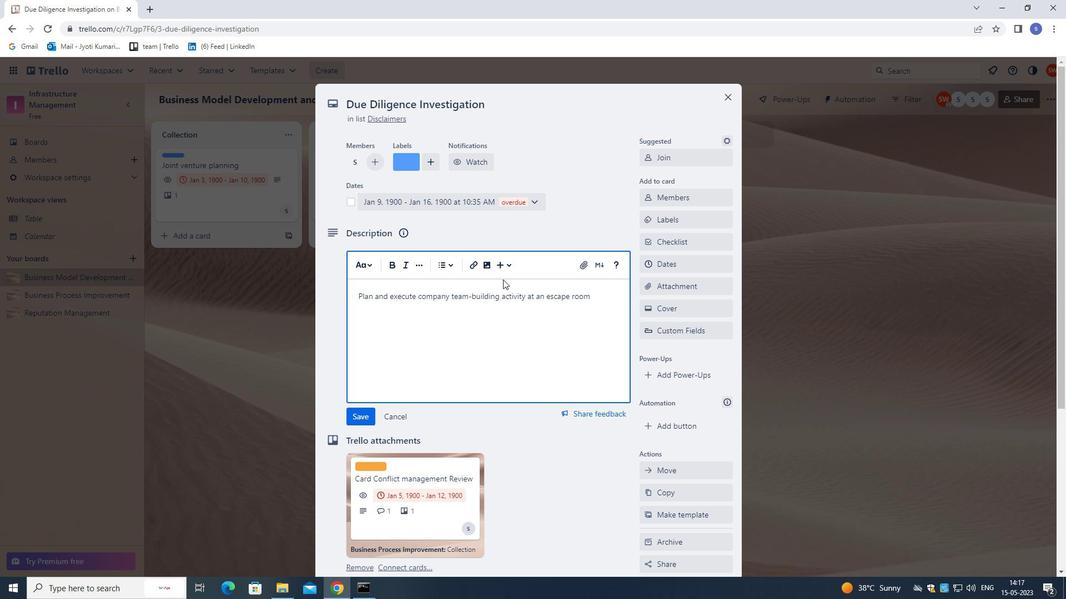 
Action: Mouse moved to (512, 321)
Screenshot: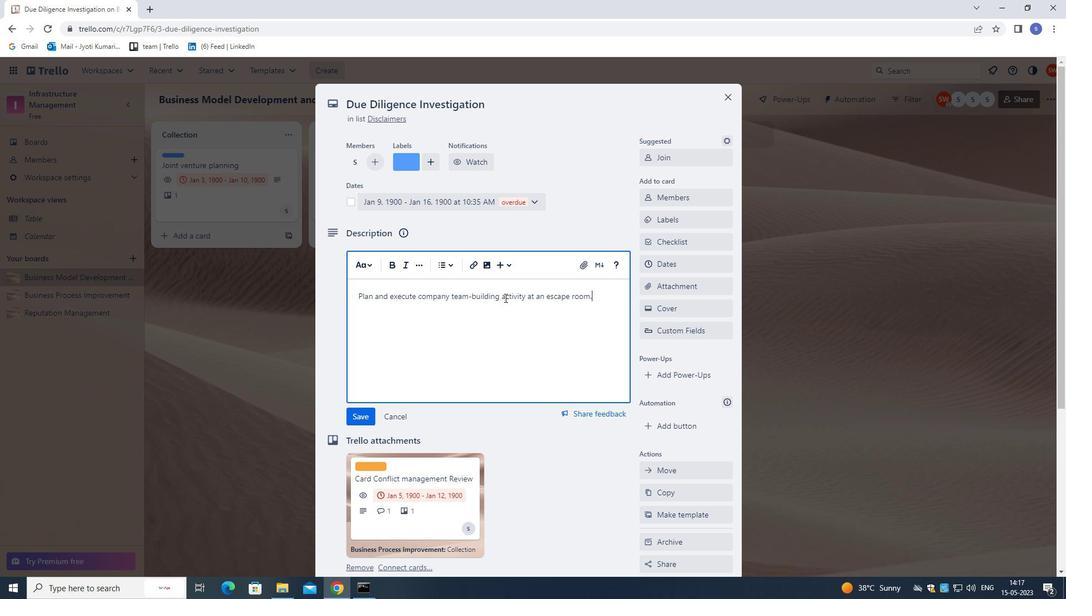 
Action: Mouse scrolled (512, 321) with delta (0, 0)
Screenshot: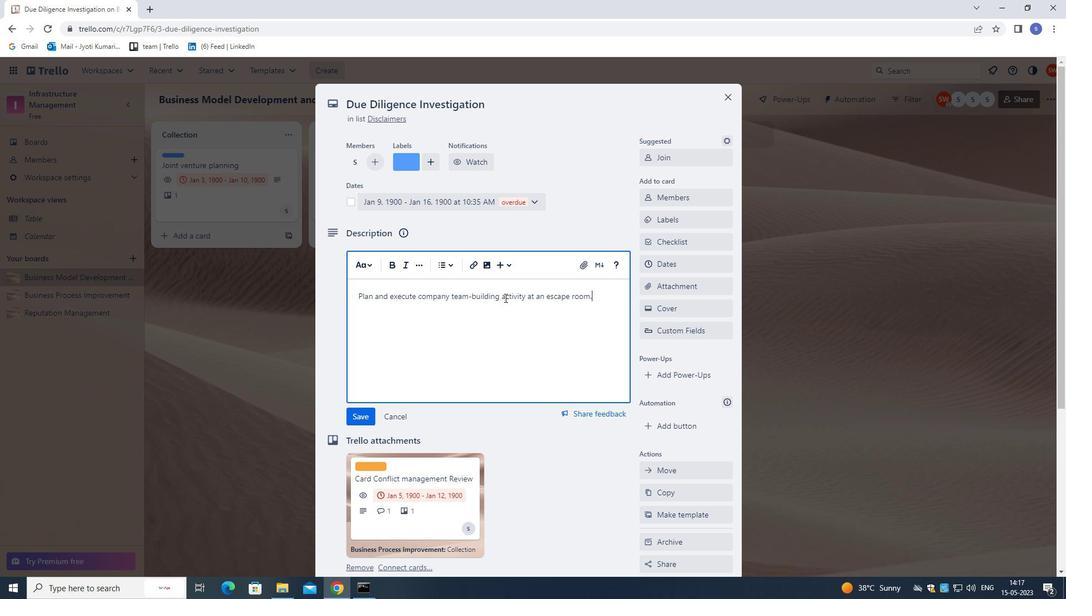 
Action: Mouse moved to (512, 331)
Screenshot: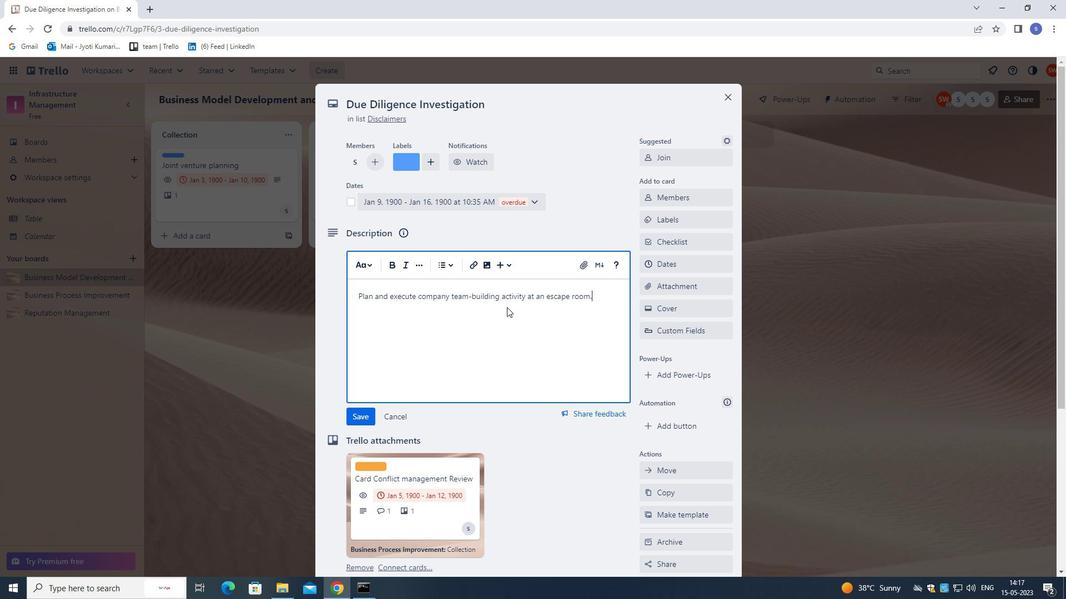 
Action: Mouse scrolled (512, 331) with delta (0, 0)
Screenshot: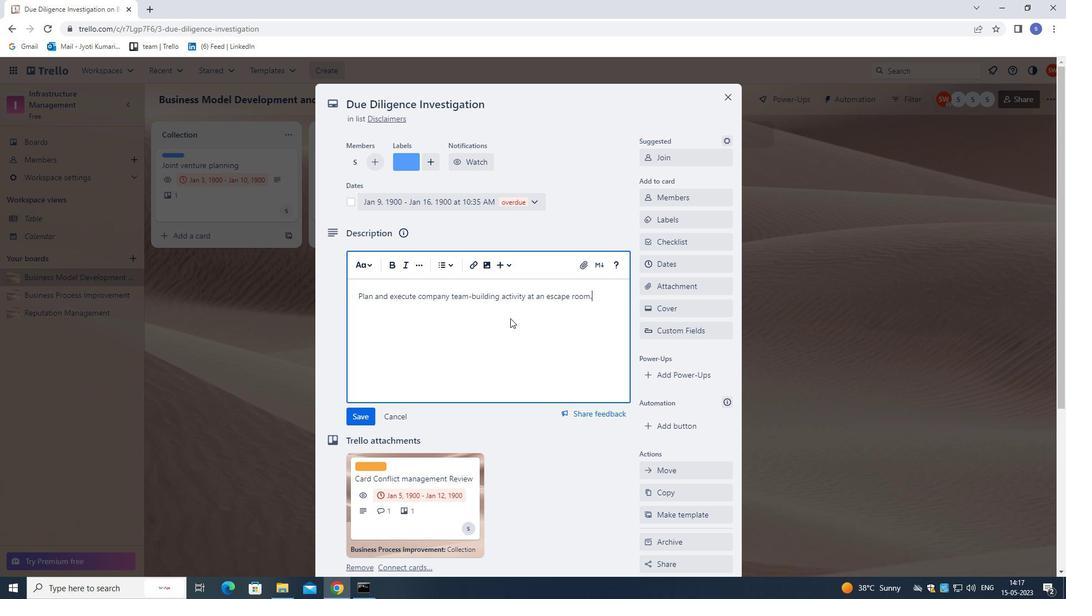 
Action: Mouse moved to (513, 334)
Screenshot: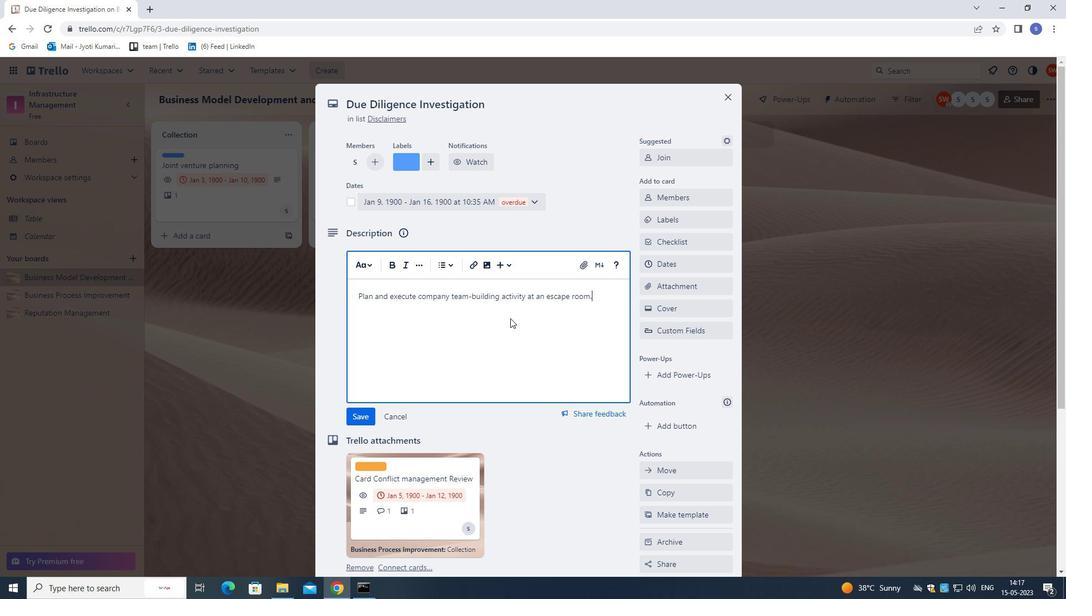
Action: Mouse scrolled (513, 334) with delta (0, 0)
Screenshot: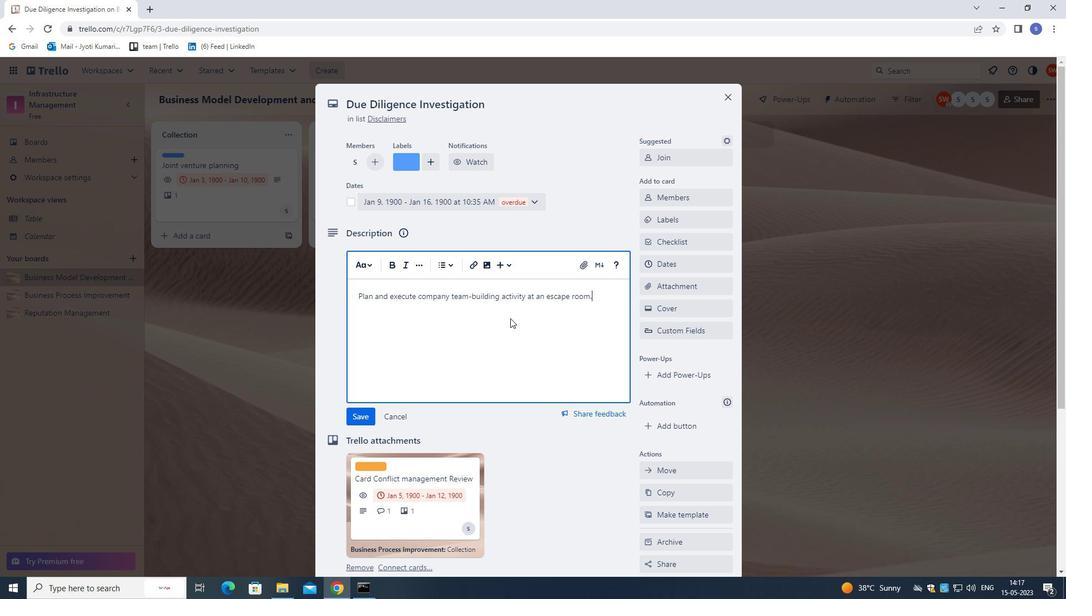 
Action: Mouse moved to (513, 336)
Screenshot: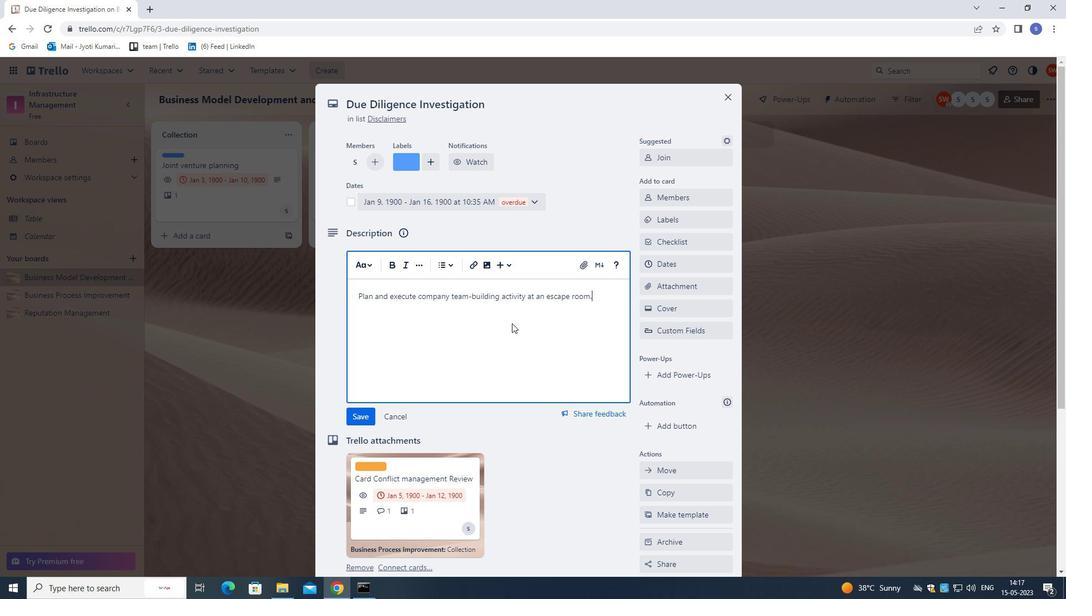 
Action: Mouse scrolled (513, 336) with delta (0, 0)
Screenshot: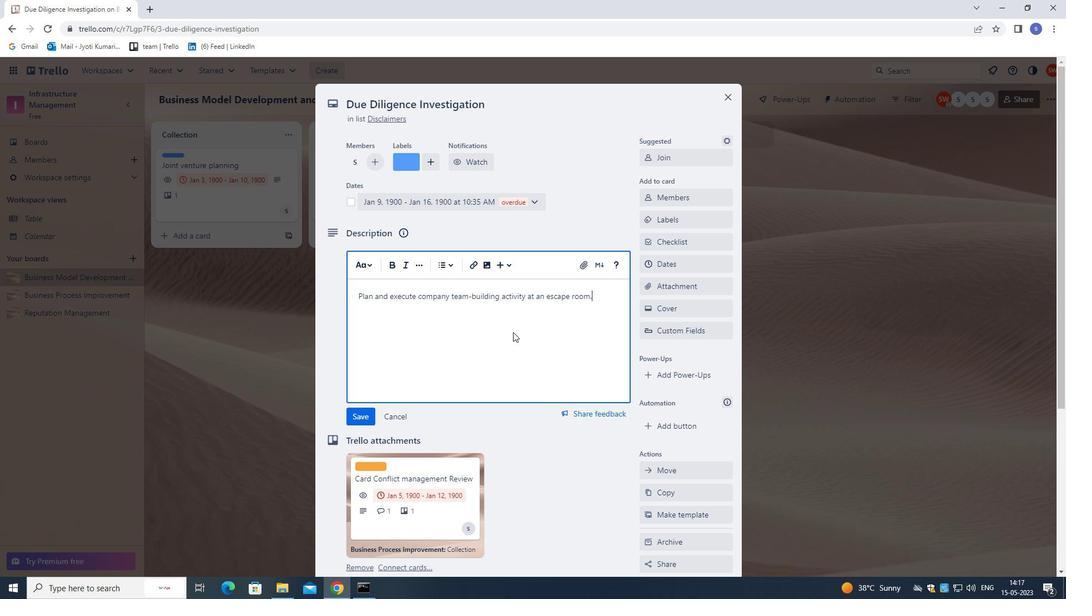 
Action: Mouse moved to (509, 342)
Screenshot: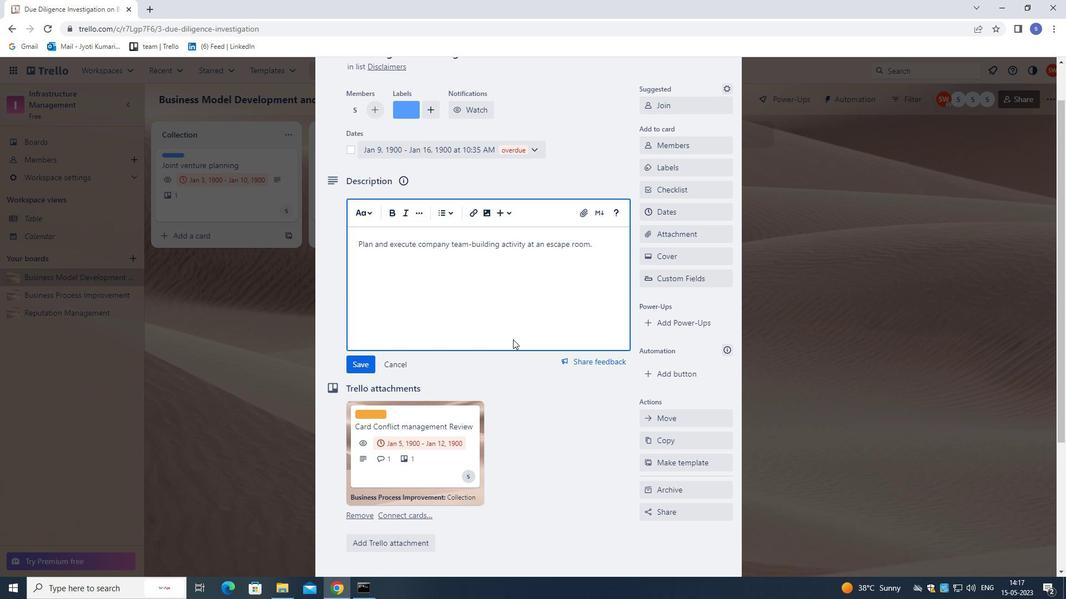 
Action: Mouse scrolled (509, 342) with delta (0, 0)
Screenshot: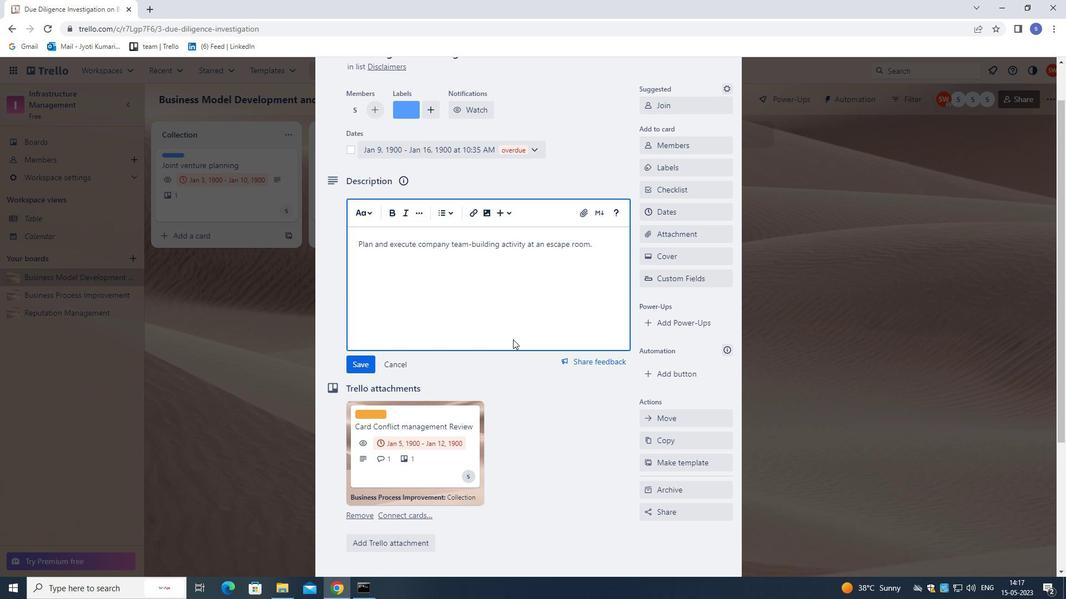
Action: Mouse moved to (508, 347)
Screenshot: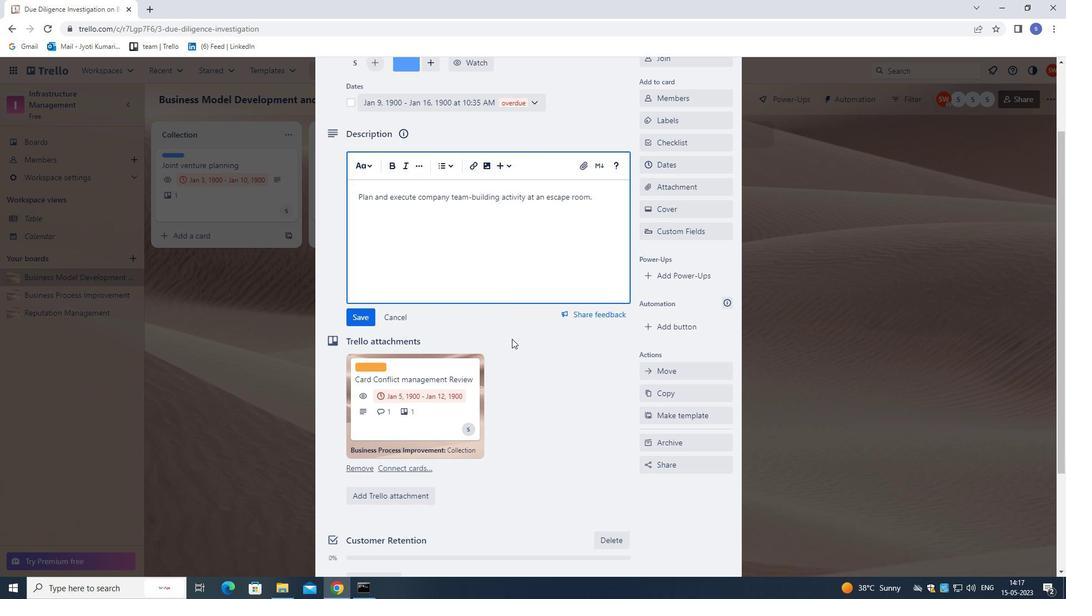
Action: Mouse scrolled (508, 347) with delta (0, 0)
Screenshot: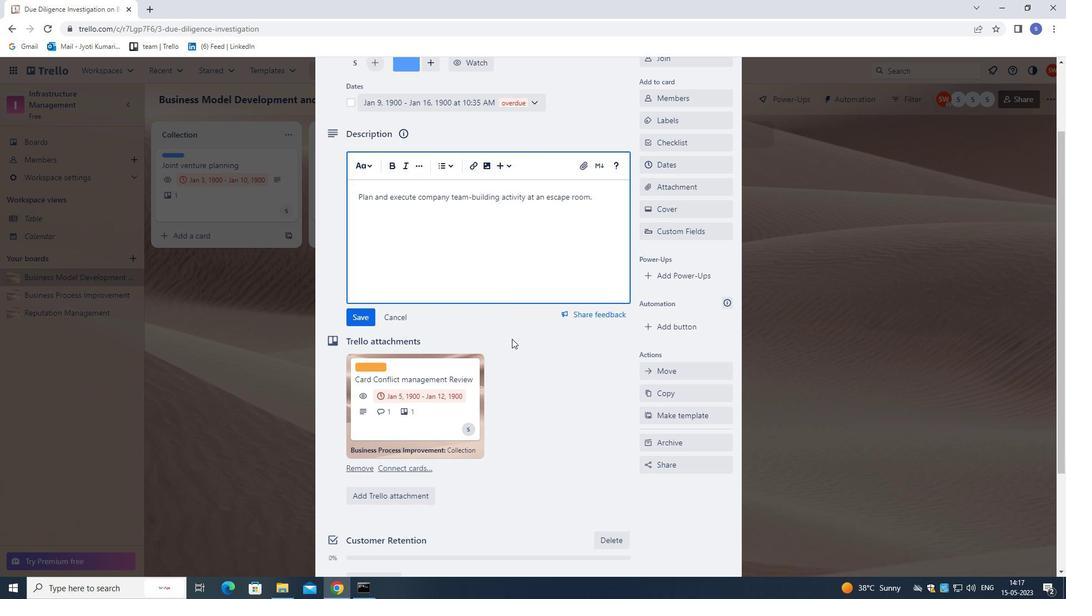 
Action: Mouse moved to (508, 352)
Screenshot: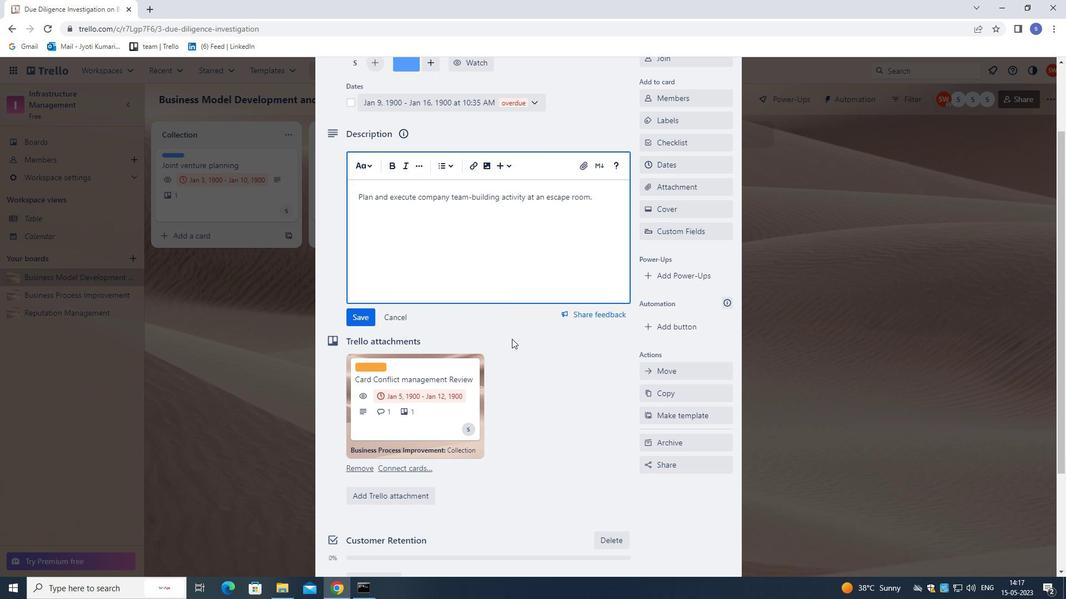 
Action: Mouse scrolled (508, 351) with delta (0, 0)
Screenshot: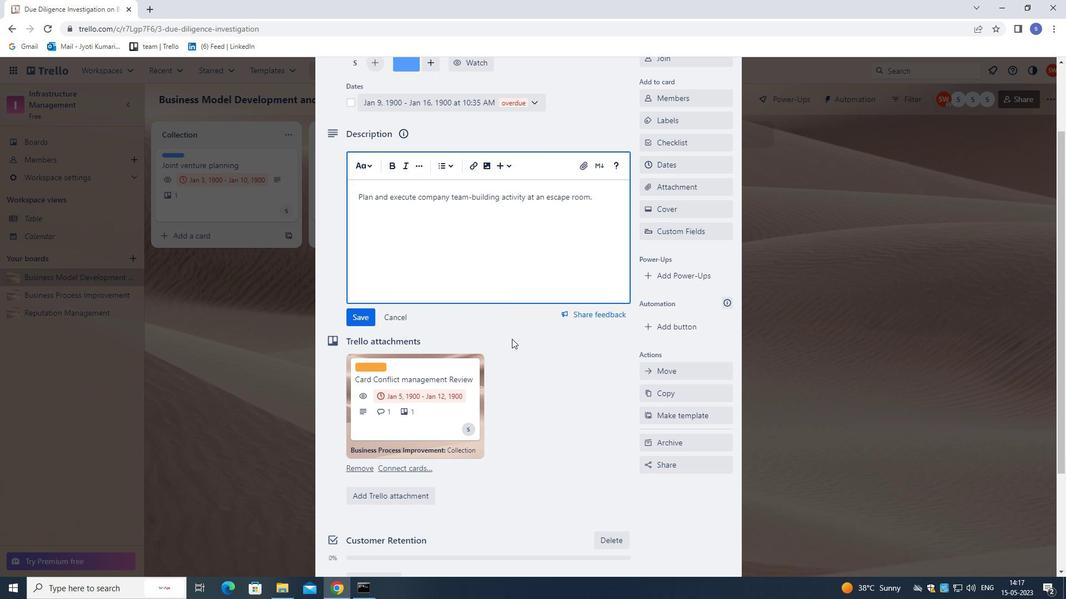 
Action: Mouse moved to (488, 501)
Screenshot: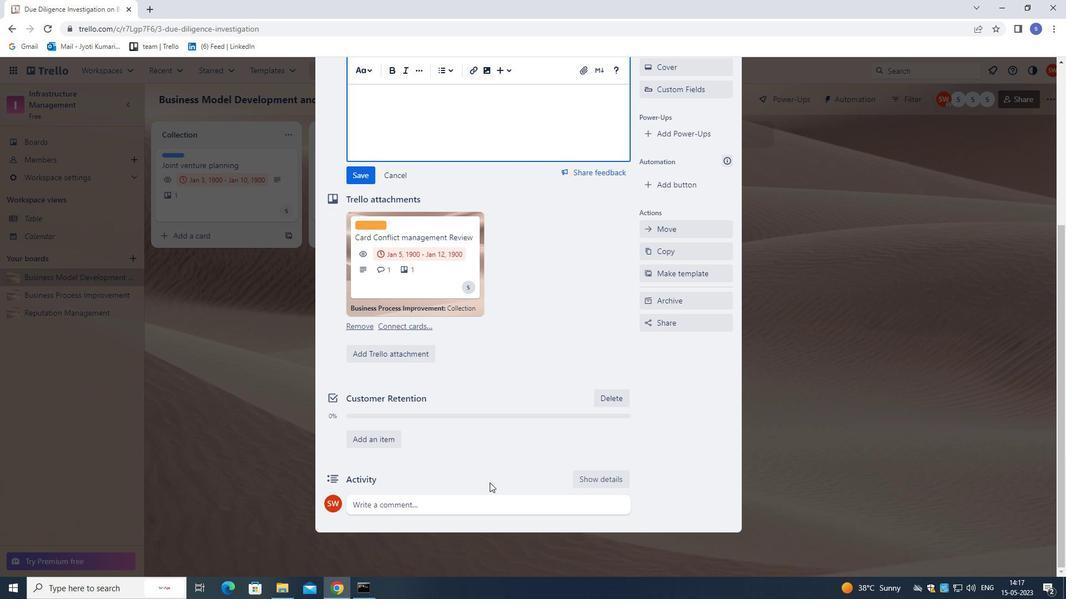 
Action: Mouse pressed left at (488, 501)
Screenshot: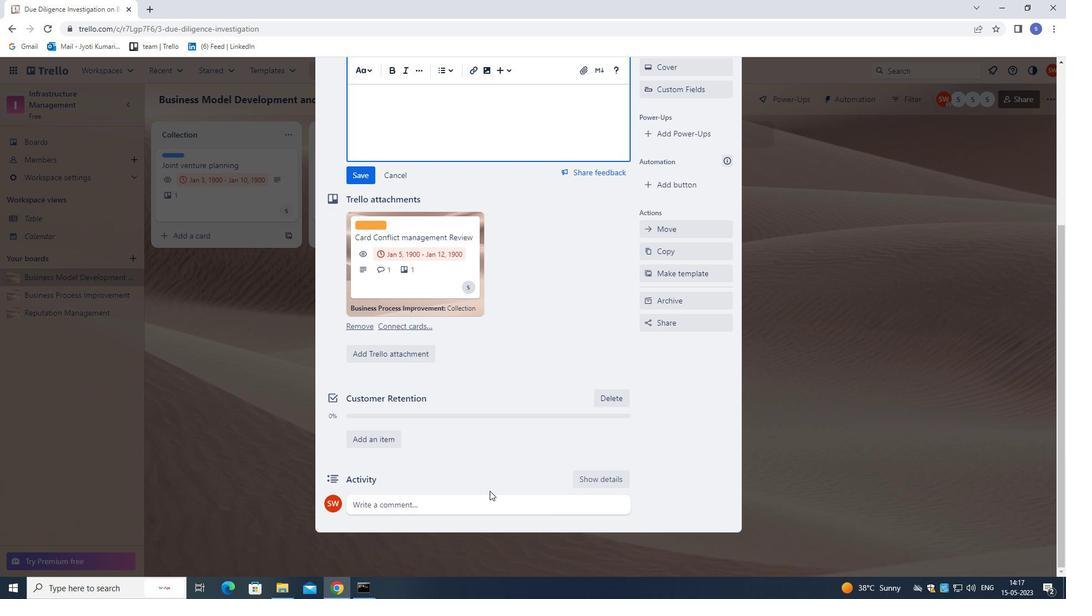 
Action: Mouse moved to (535, 402)
Screenshot: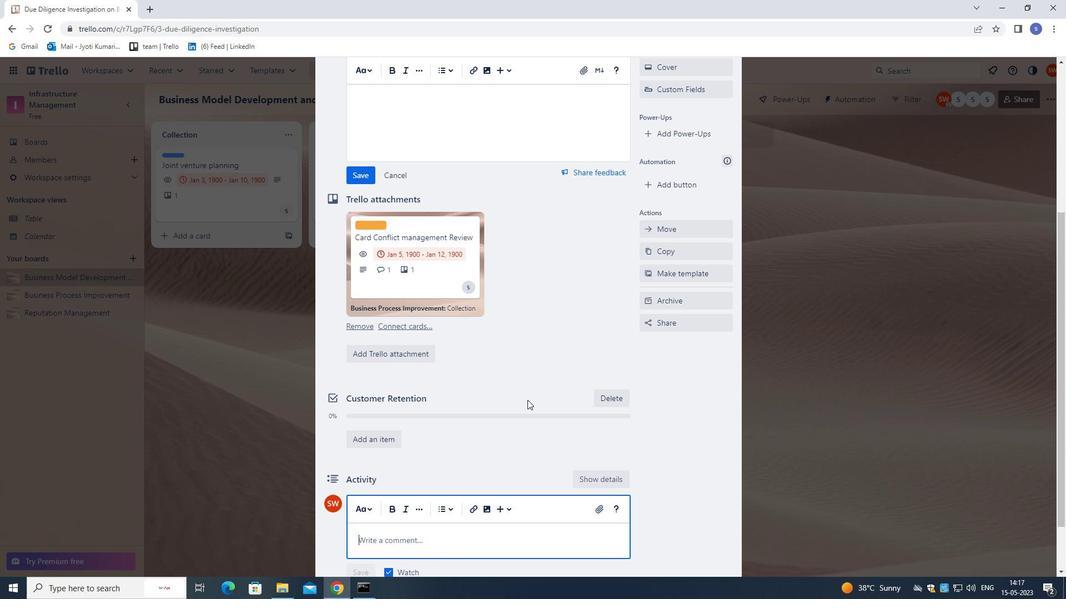 
Action: Key pressed <Key.shift>WE<Key.space>SHOULD<Key.space>APPROACH<Key.space>APPROACH<Key.space>THIS<Key.space>TASKWITH<Key.space><Key.left><Key.left><Key.left><Key.left><Key.left><Key.space><Key.right><Key.right><Key.right><Key.right><Key.right>A<Key.space>SENSE<Key.space>OF<Key.space>FLEXIBILITY<Key.space>AND<Key.space>ADAPTABILITY<Key.space>,<Key.space>BEING<Key.space>OPEN<Key.space>TO<Key.space>FEEDBACK<Key.space>AND<Key.space>WILLING<Key.space>TO<Key.space>MAKE<Key.space>ADJUSTMENTS<Key.space>AS<Key.space>NEEDED.
Screenshot: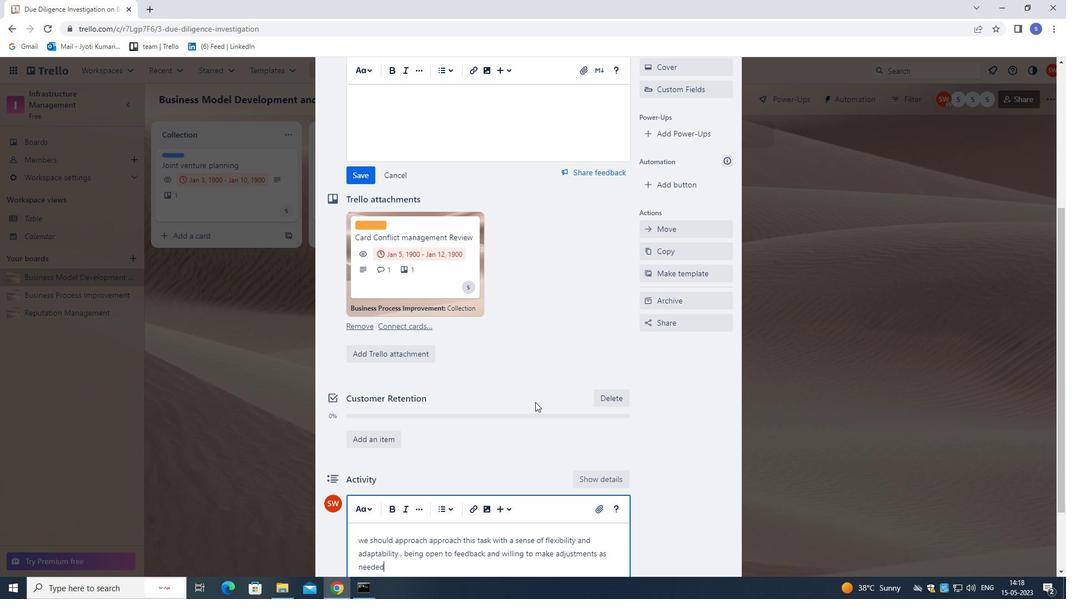 
Action: Mouse moved to (364, 173)
Screenshot: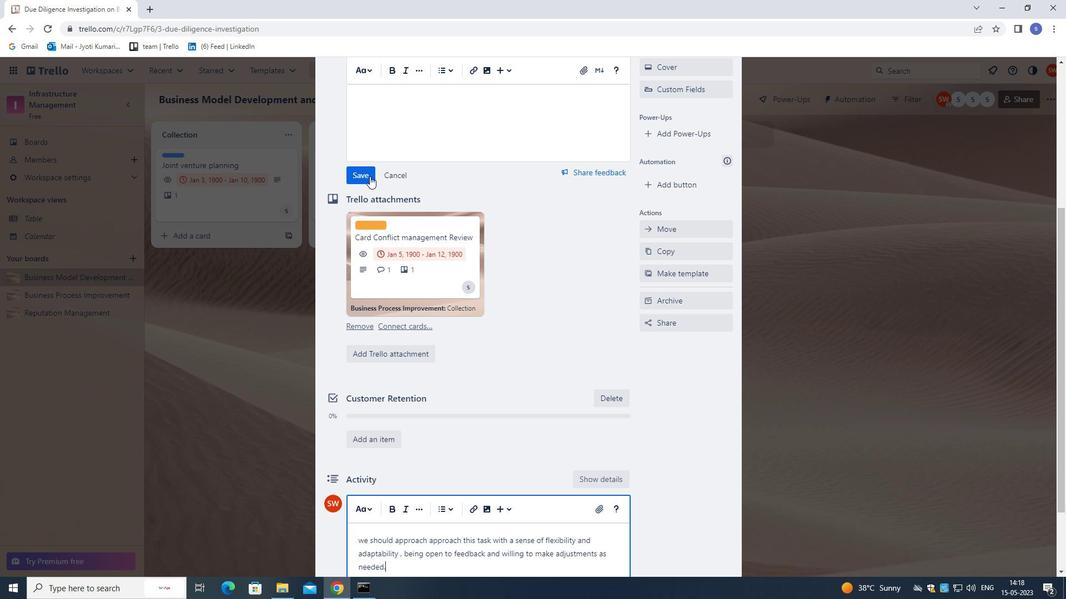 
Action: Mouse pressed left at (364, 173)
Screenshot: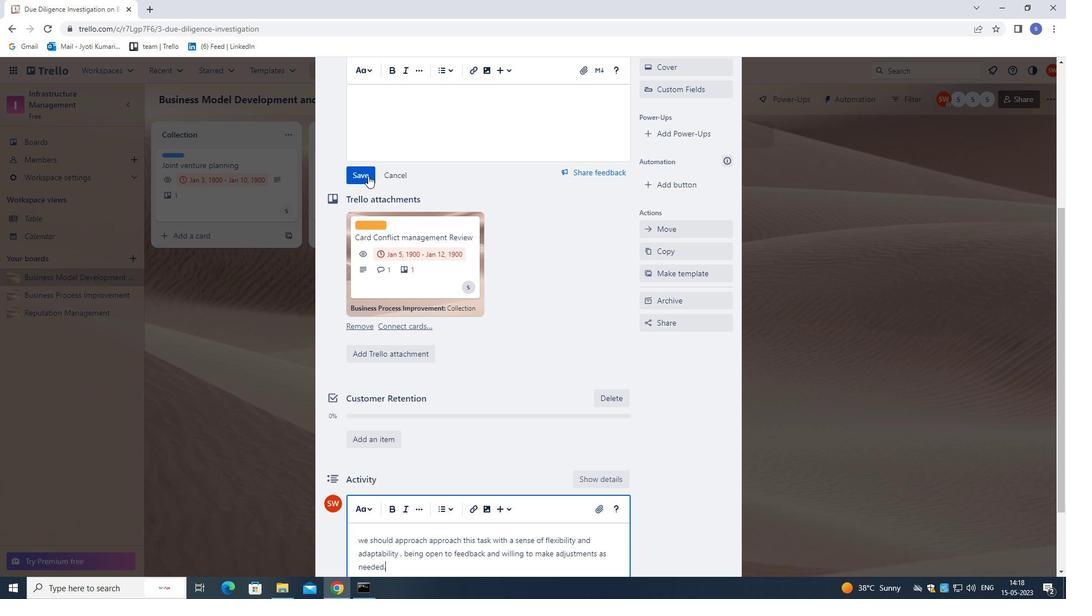 
Action: Mouse moved to (369, 195)
Screenshot: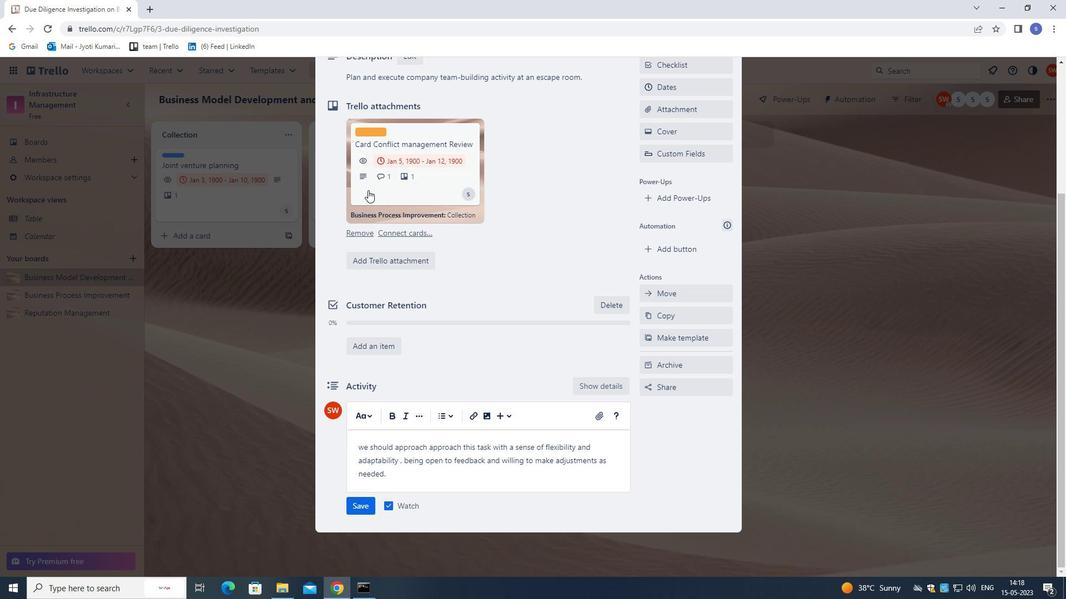 
Action: Mouse scrolled (369, 194) with delta (0, 0)
Screenshot: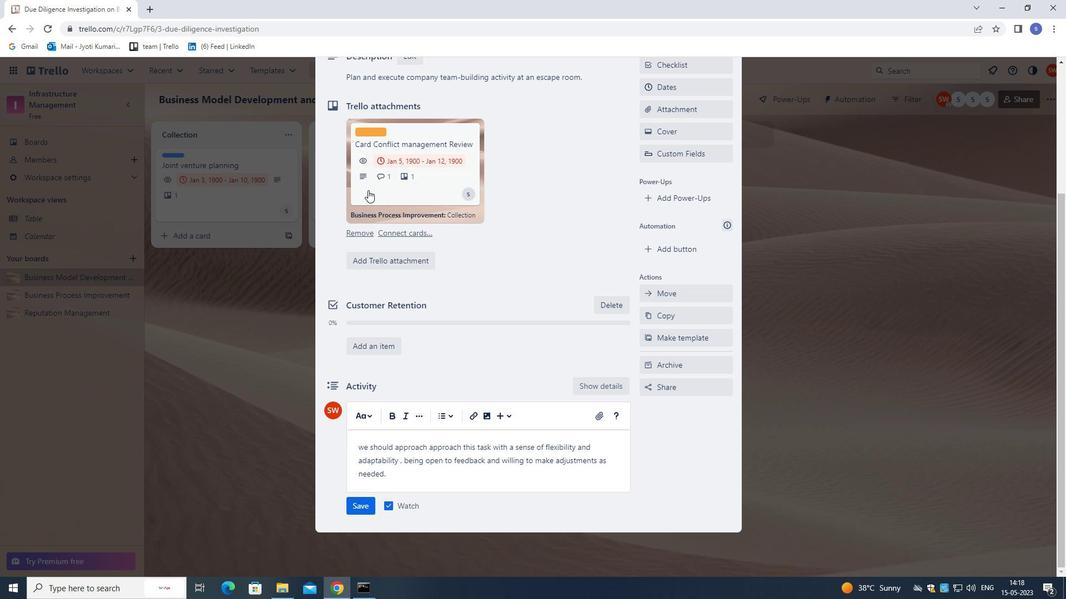 
Action: Mouse moved to (369, 206)
Screenshot: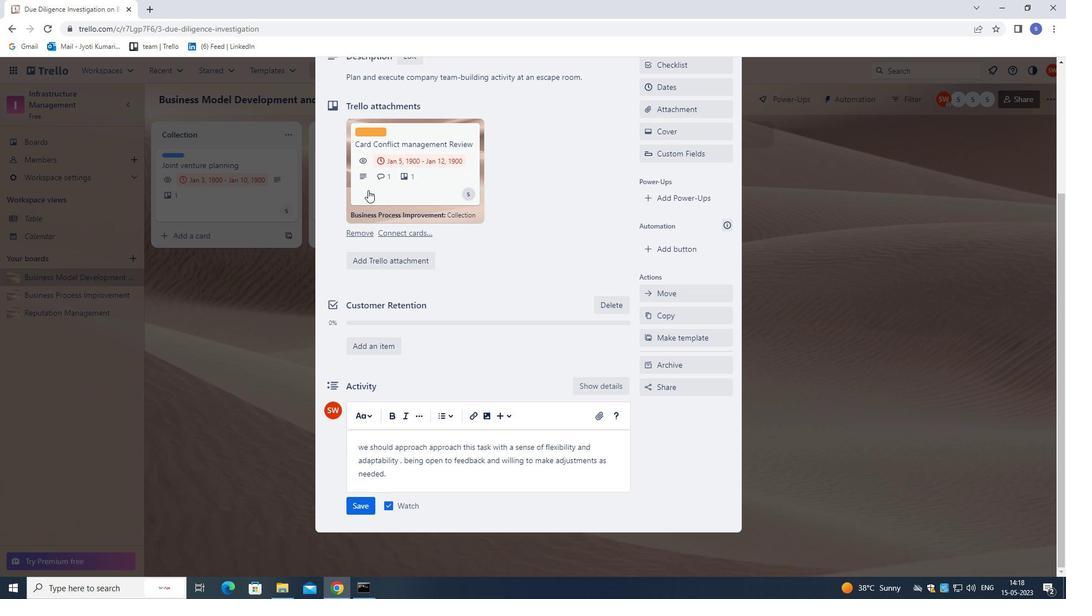 
Action: Mouse scrolled (369, 205) with delta (0, 0)
Screenshot: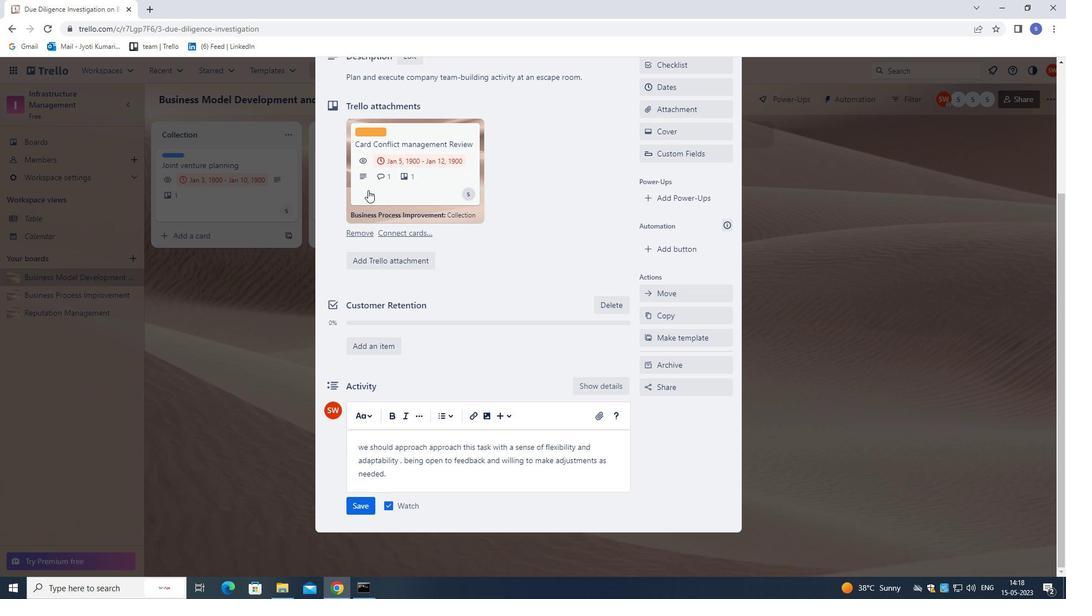 
Action: Mouse moved to (366, 218)
Screenshot: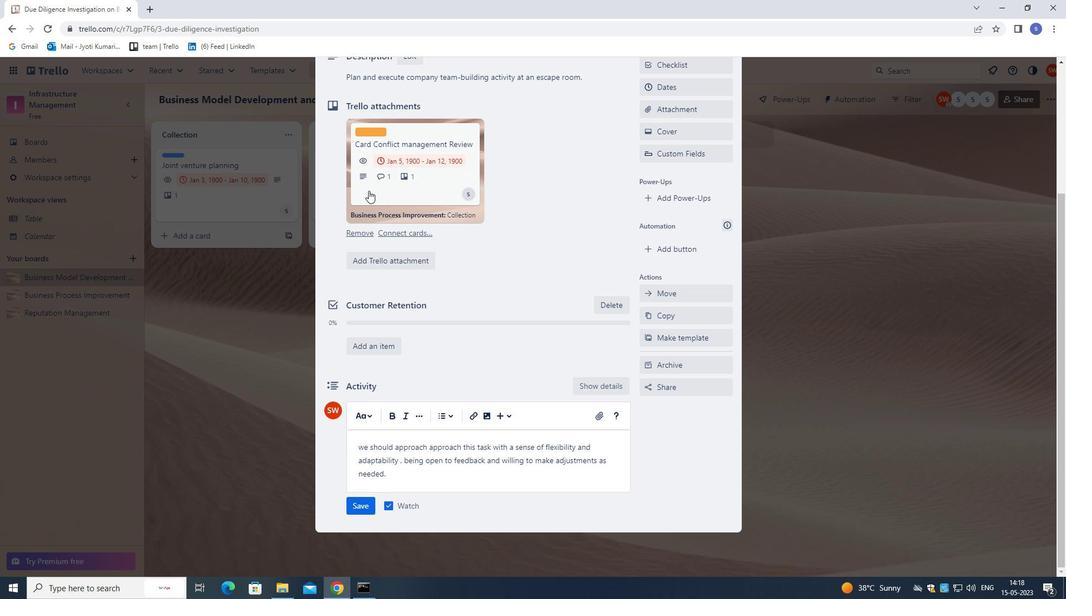 
Action: Mouse scrolled (366, 217) with delta (0, 0)
Screenshot: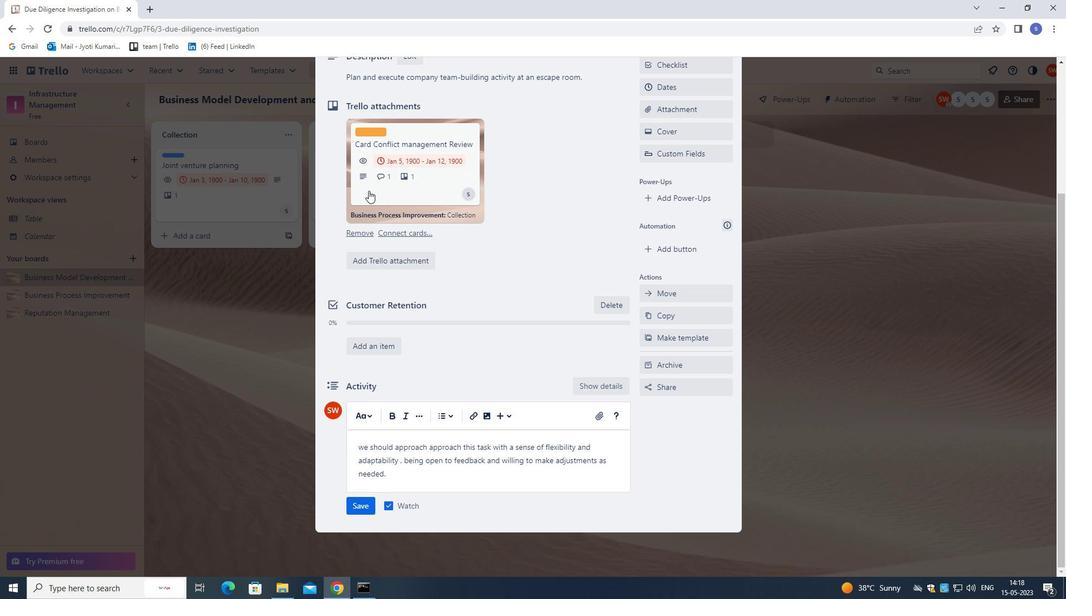 
Action: Mouse moved to (364, 232)
Screenshot: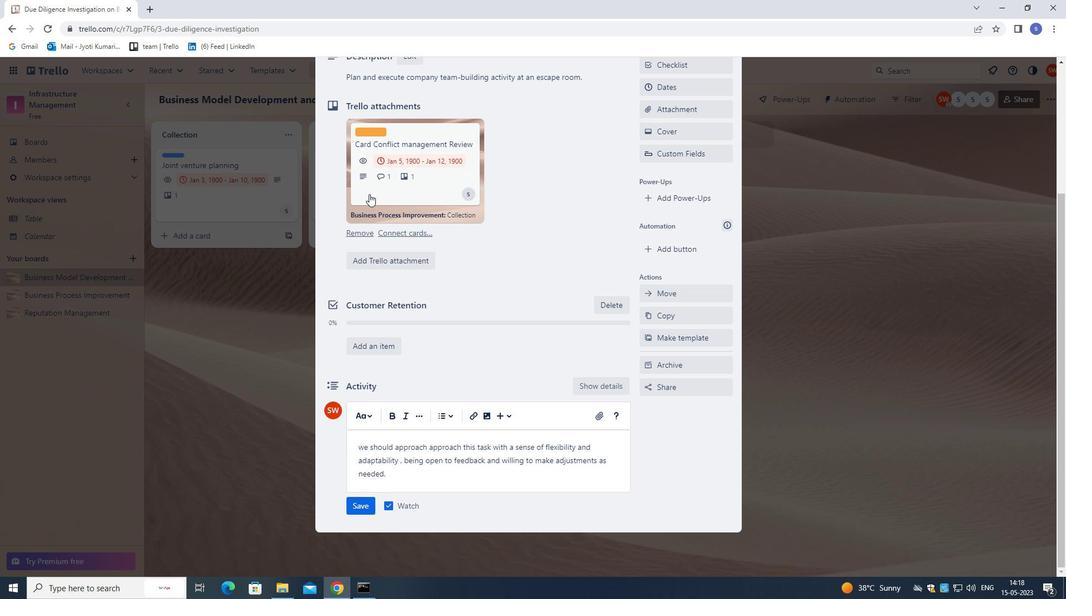 
Action: Mouse scrolled (364, 231) with delta (0, 0)
Screenshot: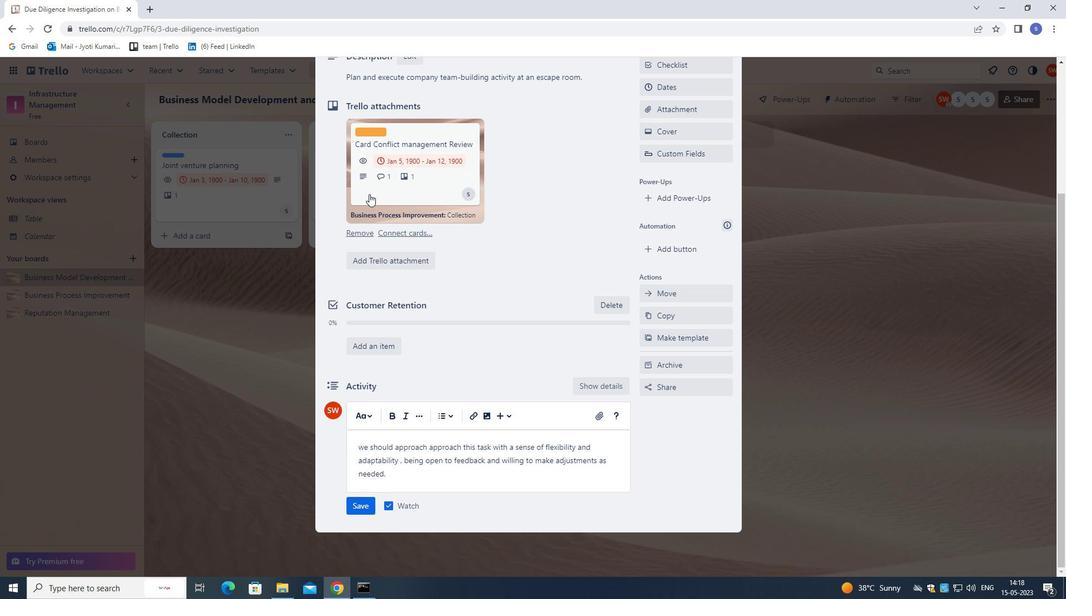 
Action: Mouse moved to (368, 502)
Screenshot: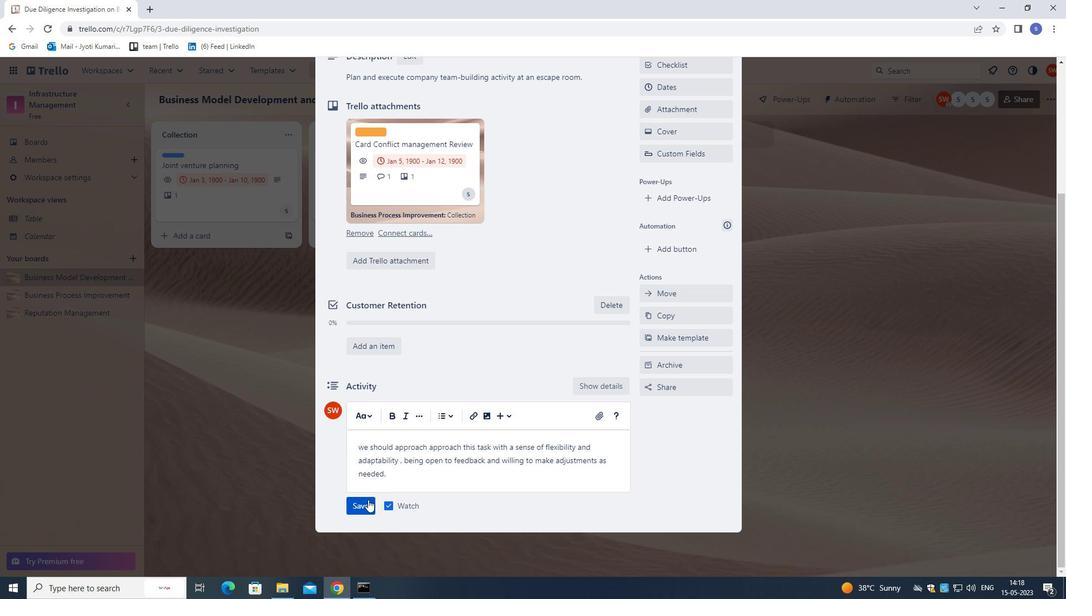 
Action: Mouse pressed left at (368, 502)
Screenshot: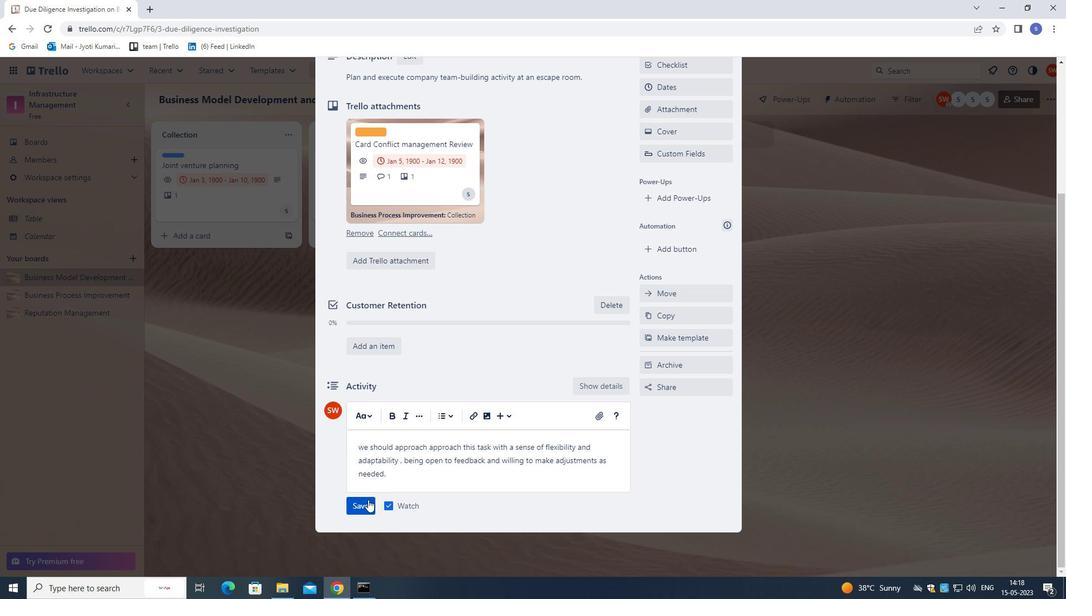 
Action: Mouse moved to (498, 402)
Screenshot: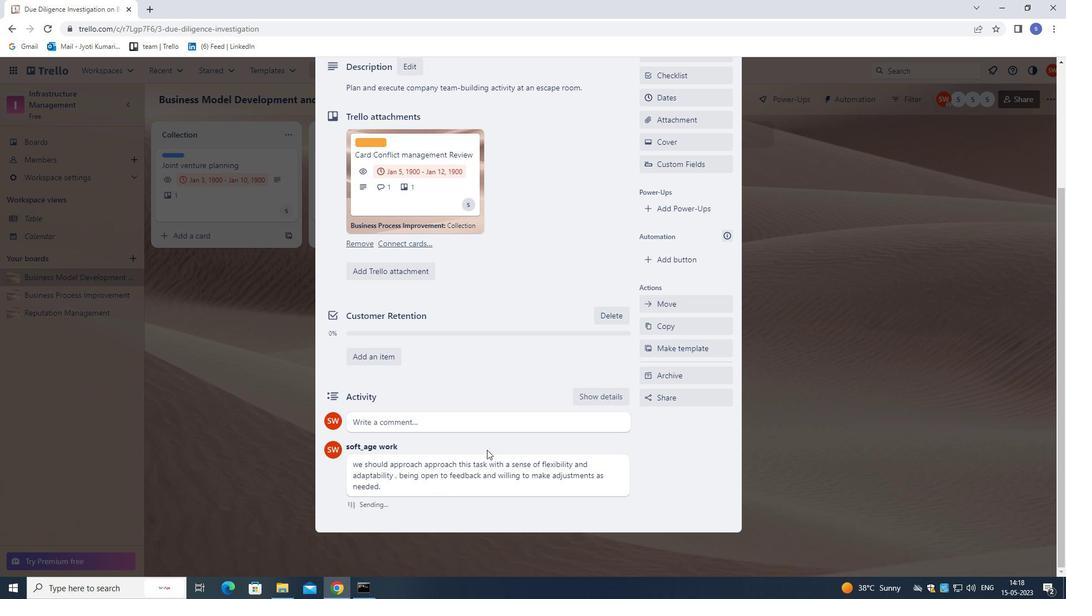 
Action: Mouse scrolled (498, 403) with delta (0, 0)
Screenshot: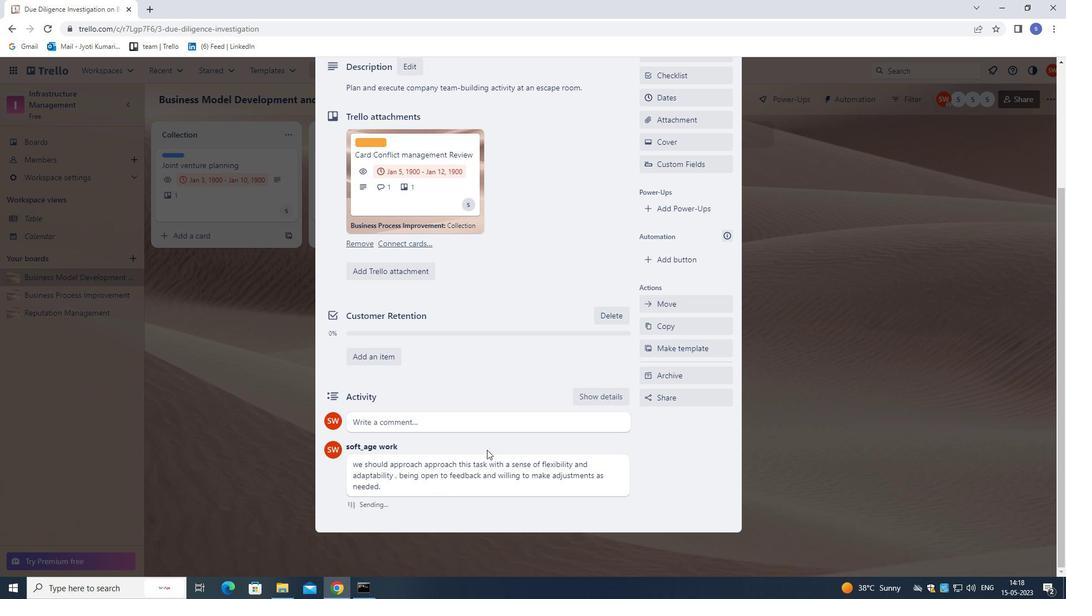 
Action: Mouse moved to (499, 397)
Screenshot: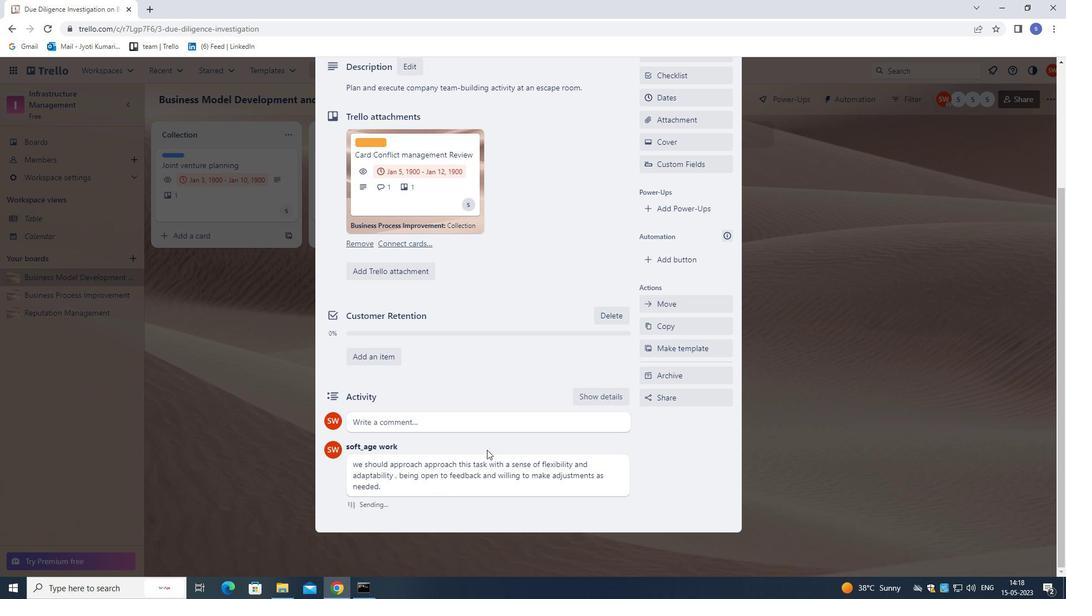 
Action: Mouse scrolled (499, 398) with delta (0, 0)
Screenshot: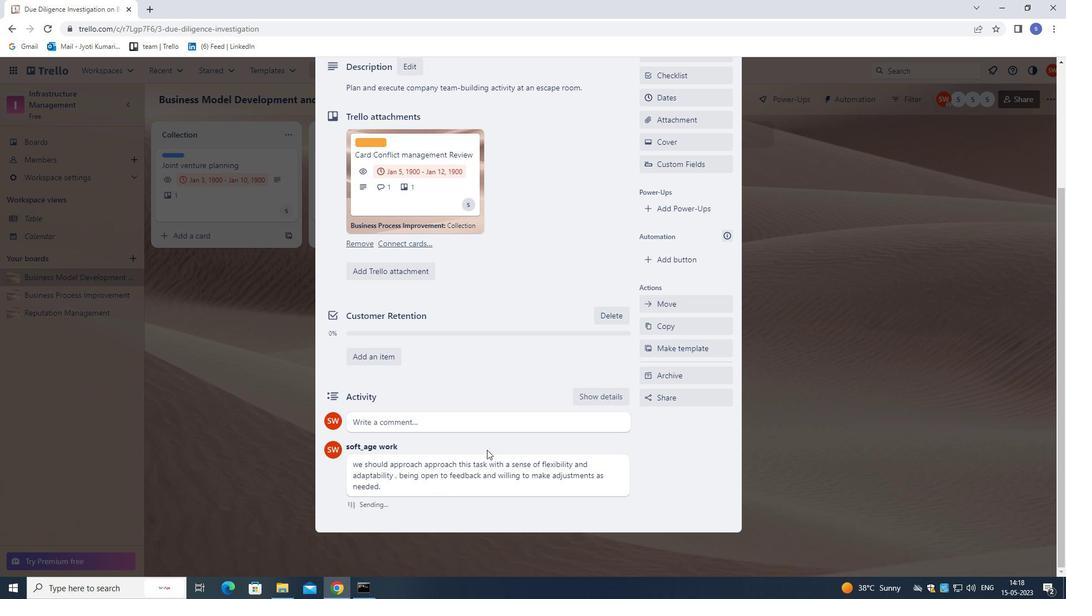 
Action: Mouse moved to (502, 387)
Screenshot: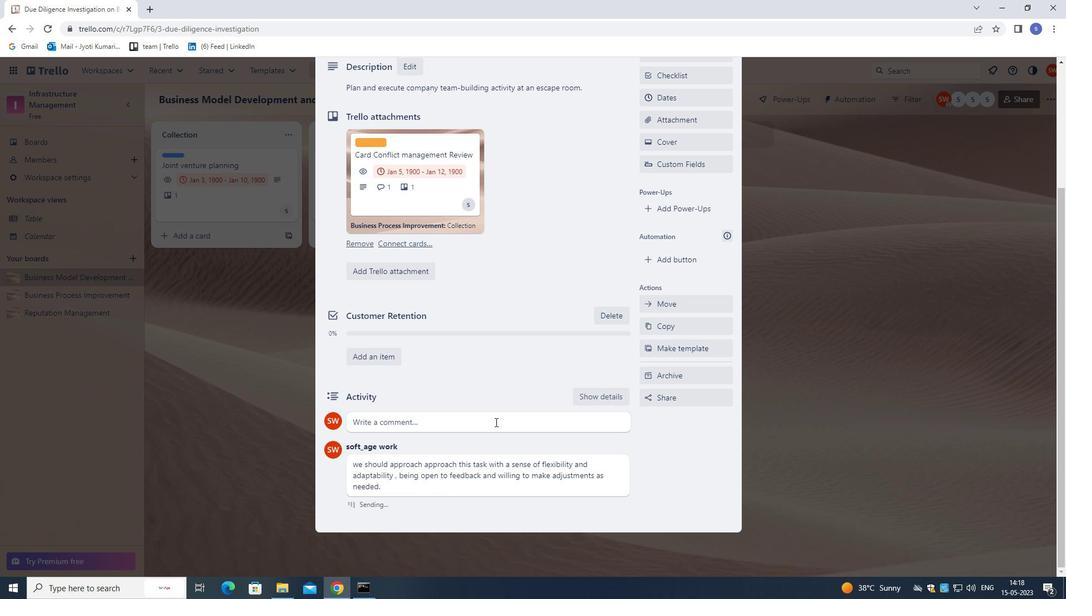 
Action: Mouse scrolled (502, 388) with delta (0, 0)
Screenshot: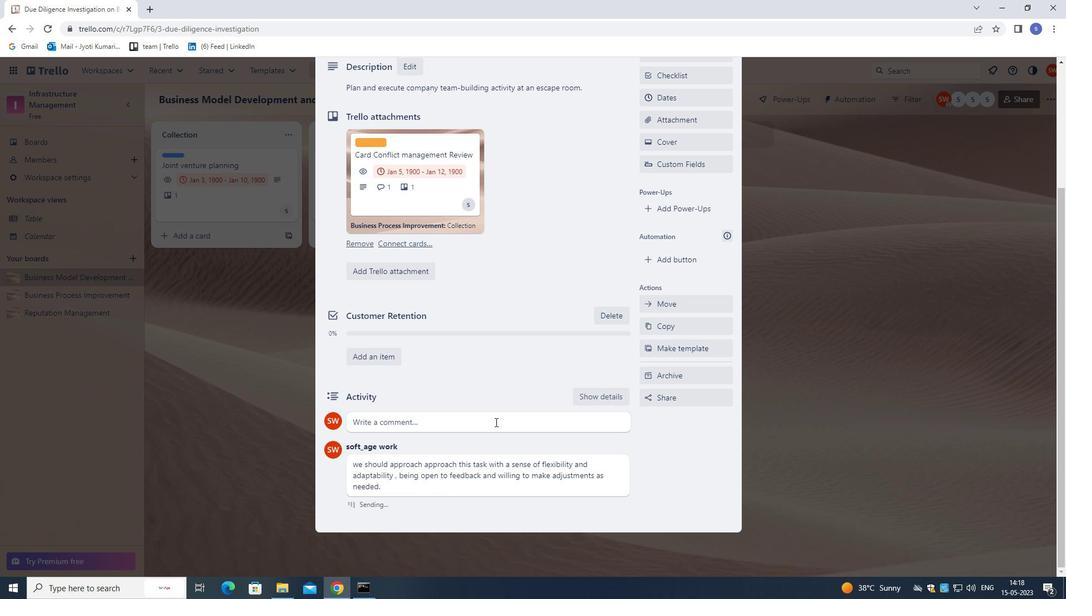 
Action: Mouse moved to (512, 366)
Screenshot: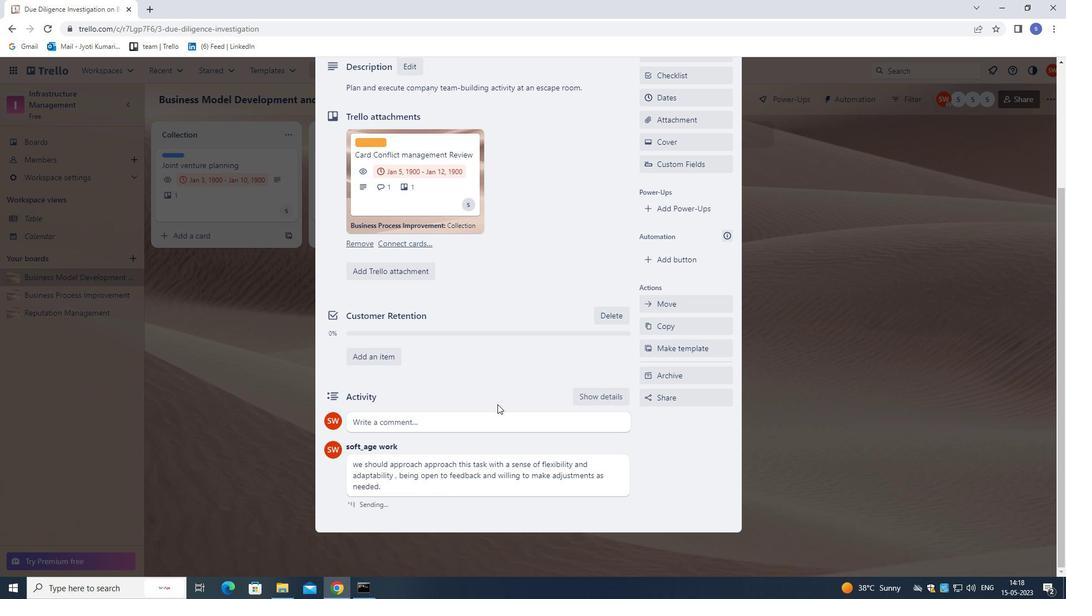 
Action: Mouse scrolled (512, 366) with delta (0, 0)
Screenshot: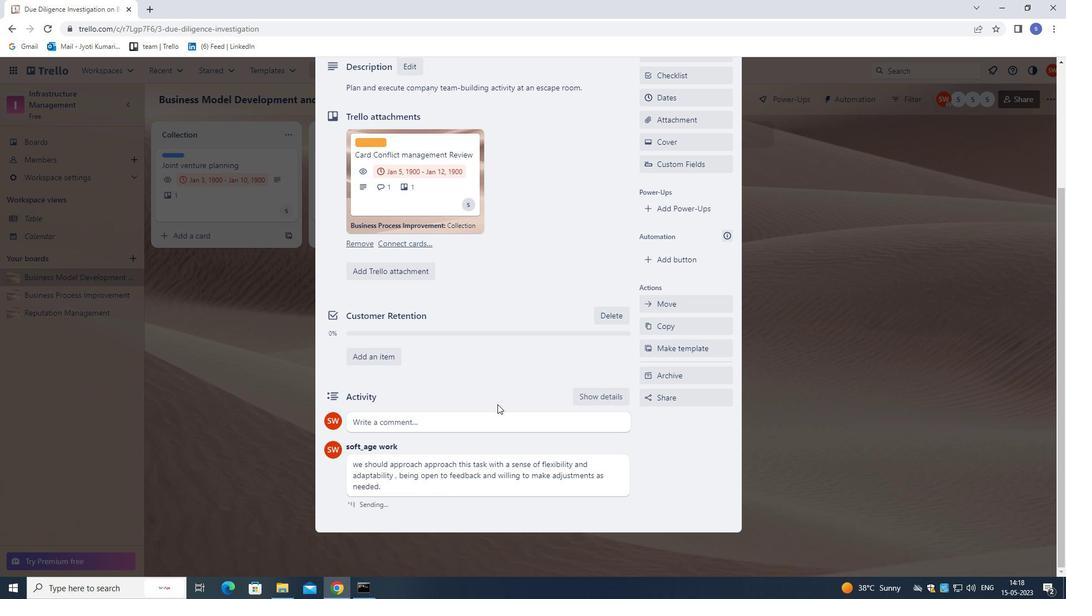 
Action: Mouse moved to (519, 351)
Screenshot: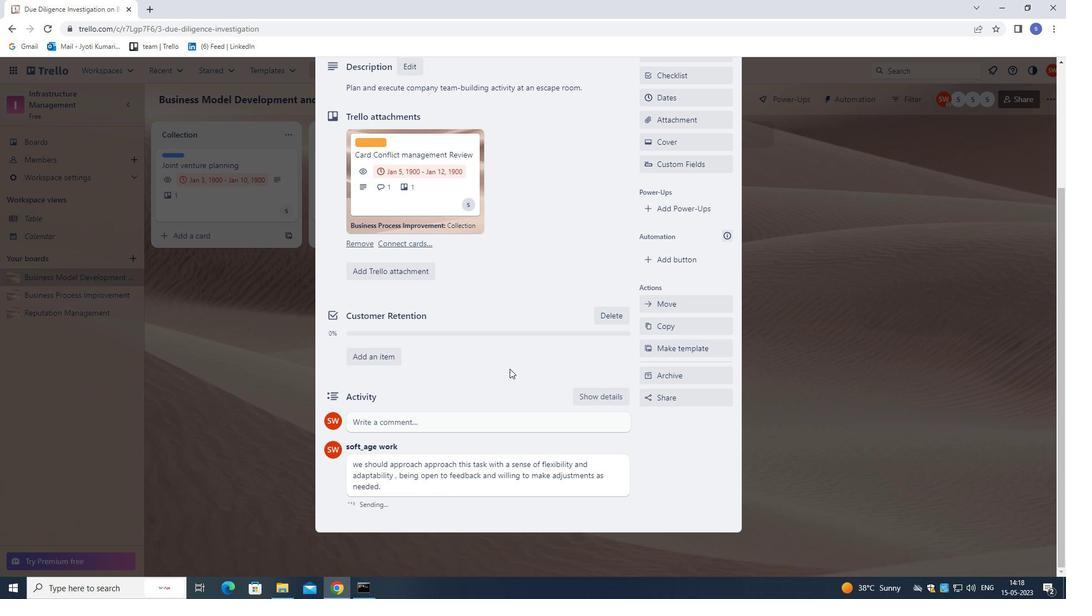 
Action: Mouse scrolled (519, 352) with delta (0, 0)
Screenshot: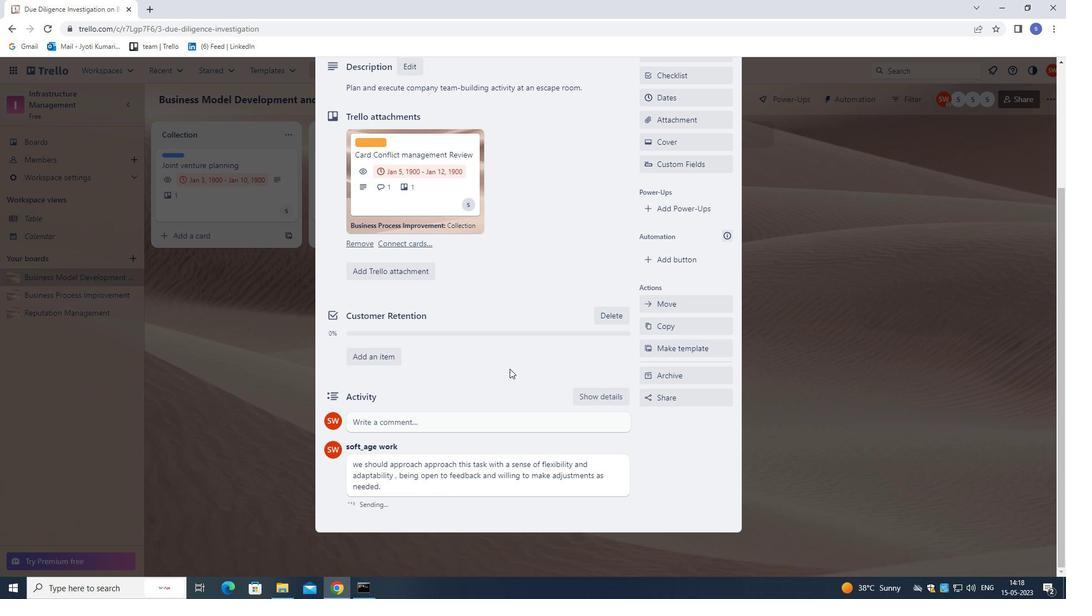 
Action: Mouse moved to (522, 343)
Screenshot: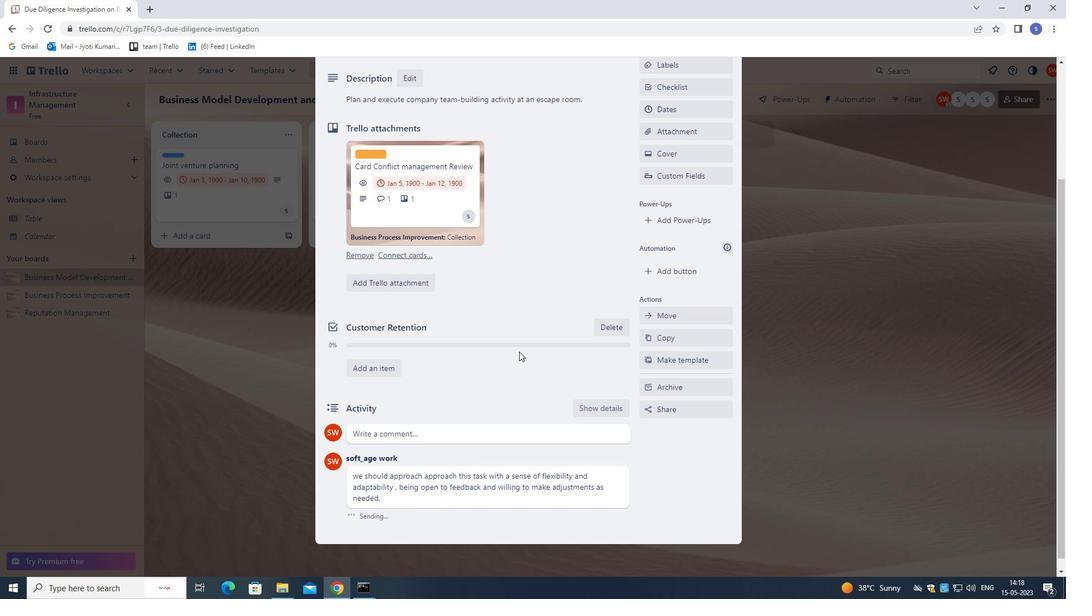 
Action: Mouse scrolled (522, 343) with delta (0, 0)
Screenshot: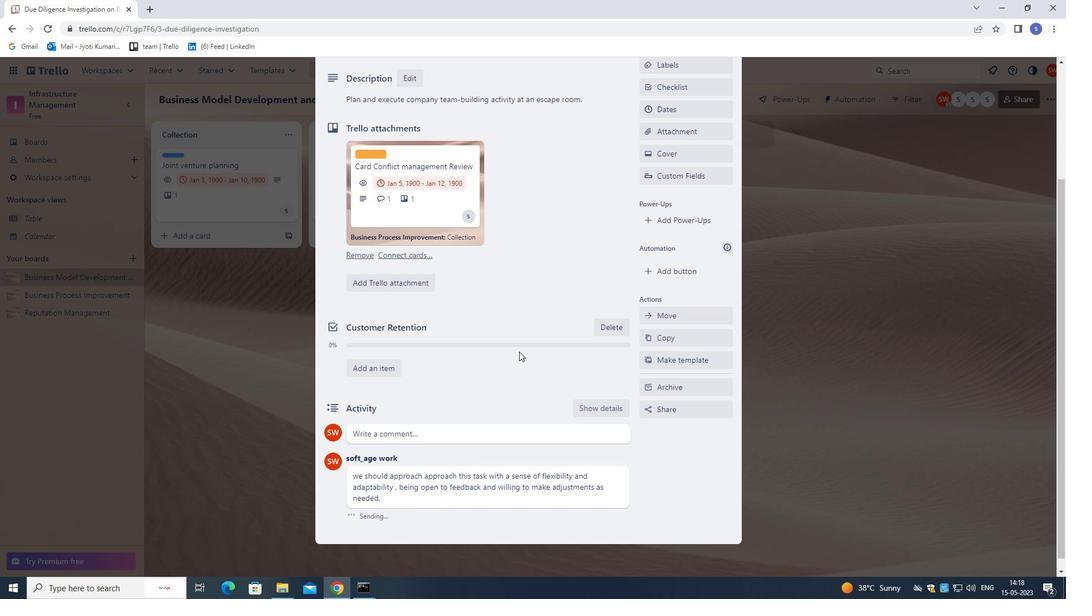 
Action: Mouse moved to (522, 338)
Screenshot: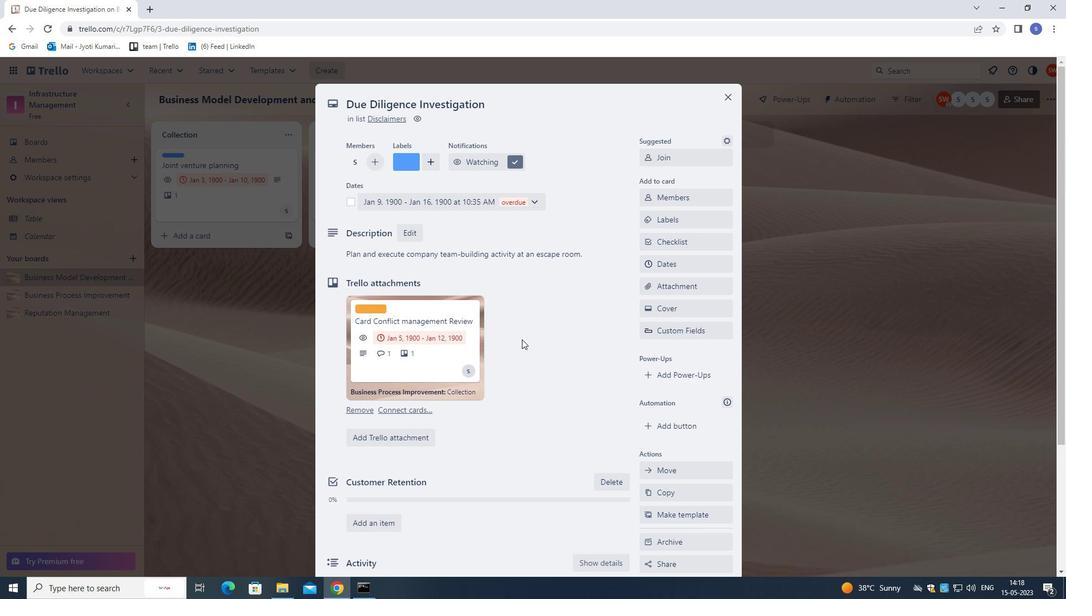 
Action: Mouse scrolled (522, 339) with delta (0, 0)
Screenshot: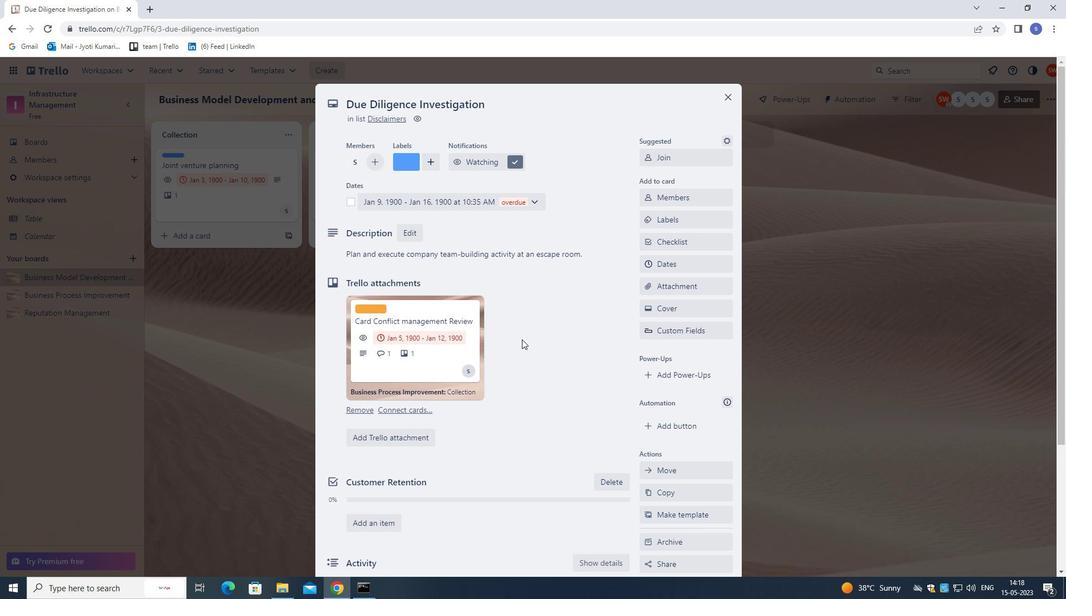 
Action: Mouse moved to (522, 338)
Screenshot: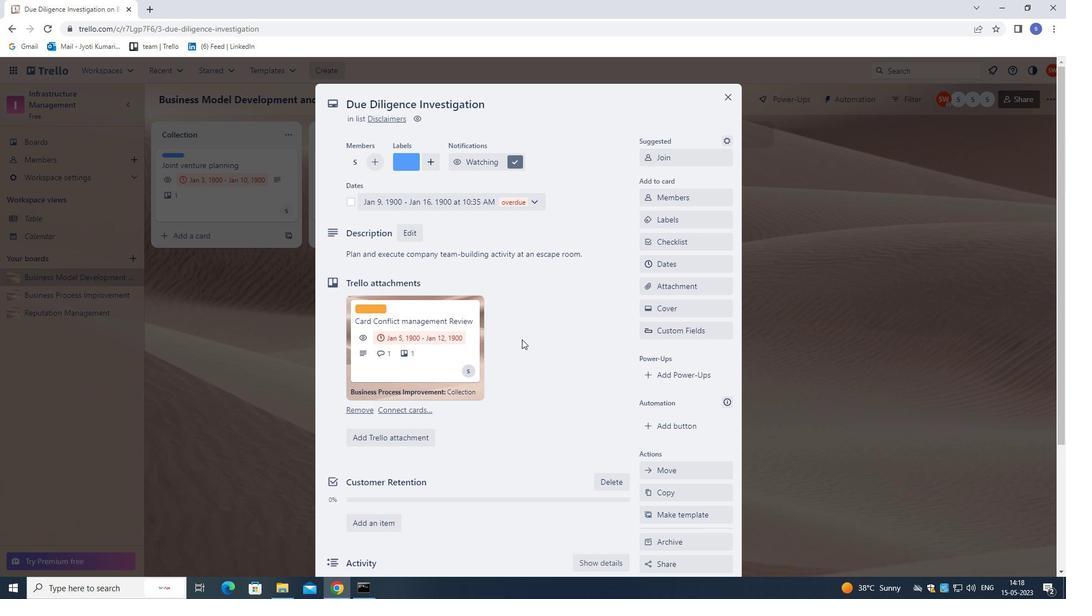 
Action: Mouse scrolled (522, 338) with delta (0, 0)
Screenshot: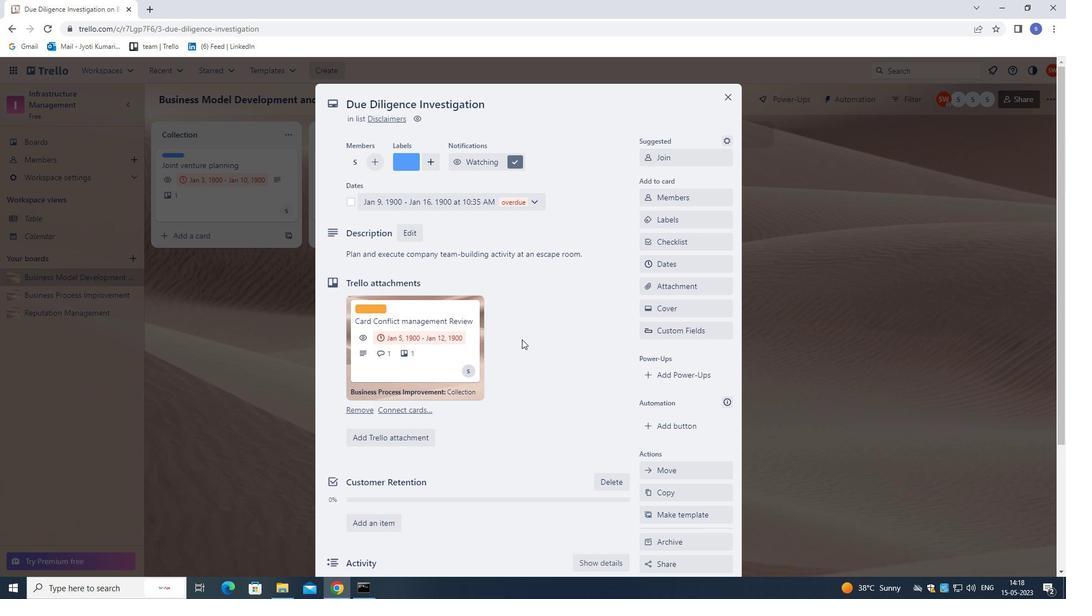 
Action: Mouse moved to (522, 336)
Screenshot: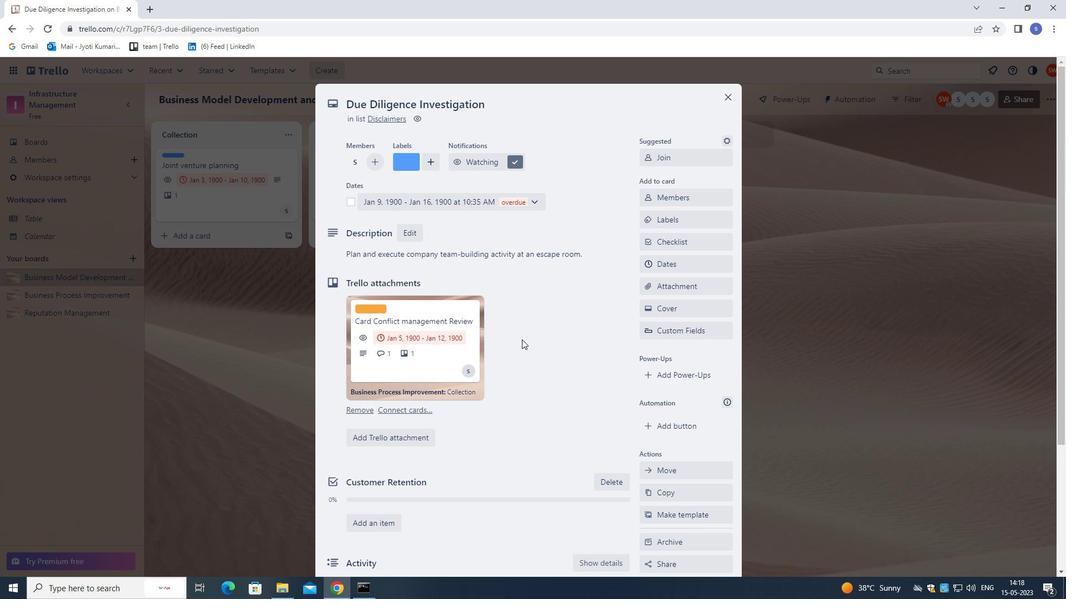 
Action: Mouse scrolled (522, 337) with delta (0, 0)
Screenshot: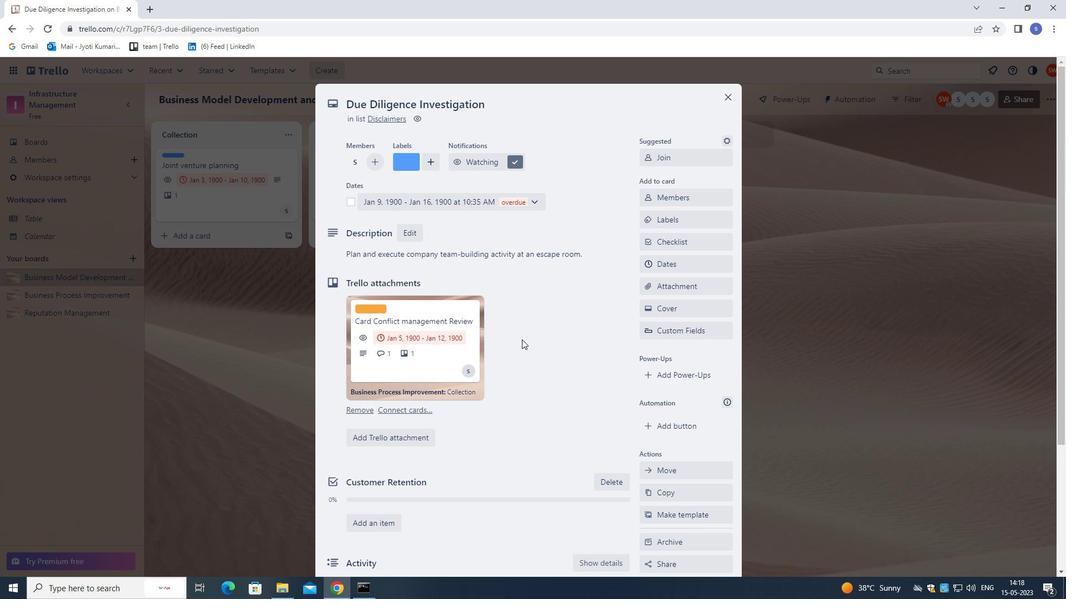 
Action: Mouse moved to (730, 98)
Screenshot: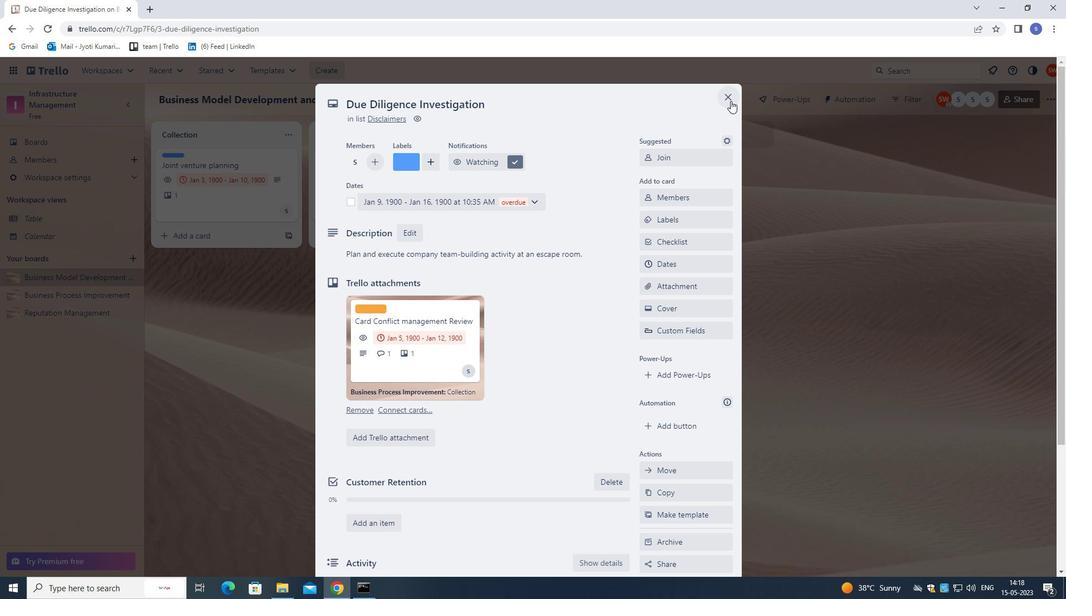 
Action: Mouse pressed left at (730, 98)
Screenshot: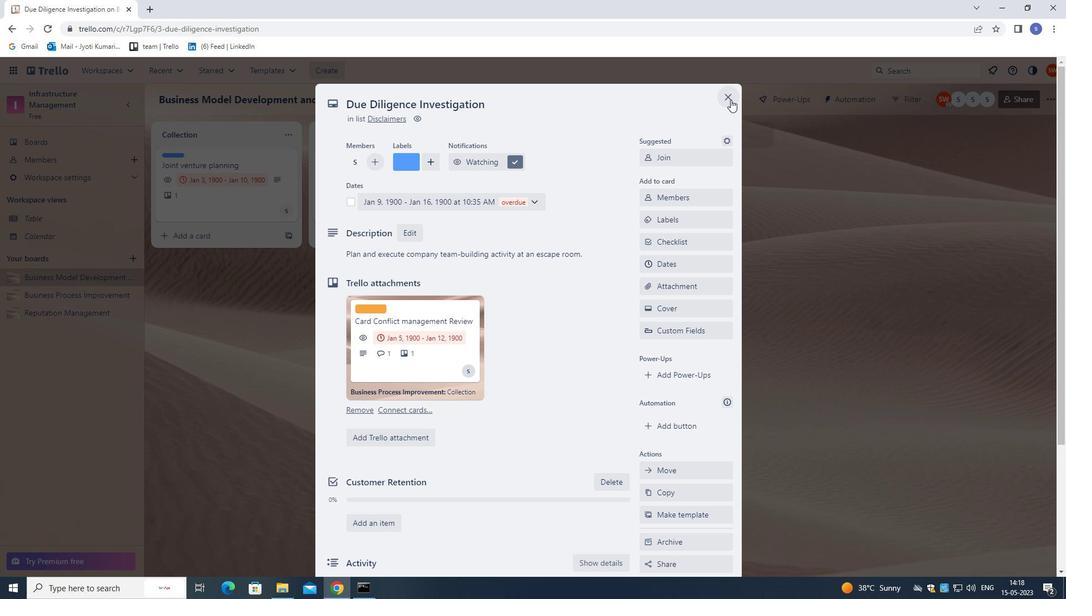 
Action: Mouse moved to (643, 277)
Screenshot: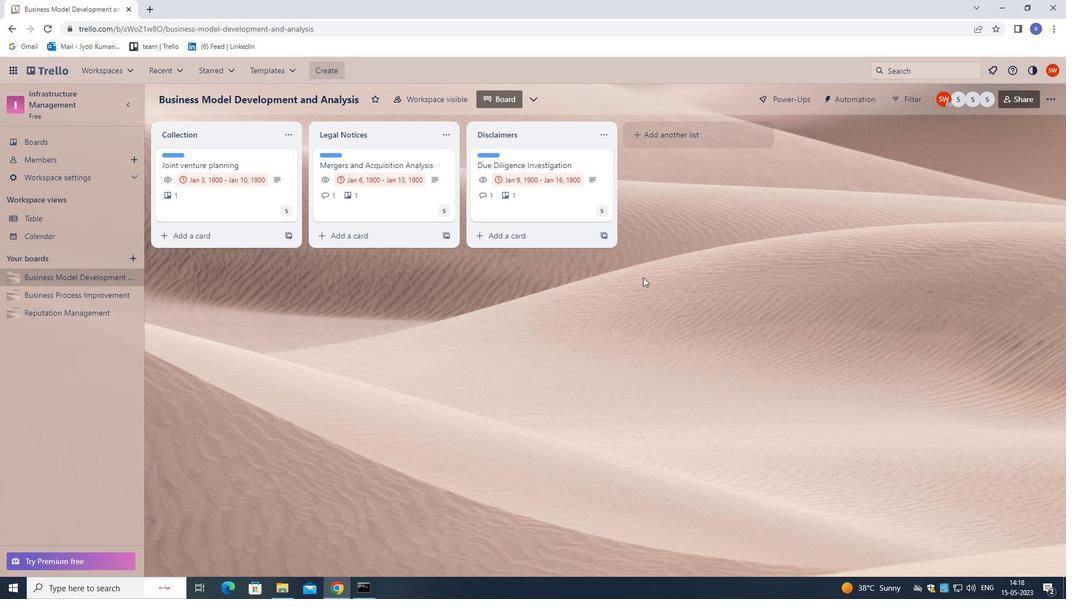 
